 Task: Create a task in Outlook with the subject 'Employee Code', include a message about respecting the employee's code, and insert a picture of a coffee shop.
Action: Mouse moved to (15, 159)
Screenshot: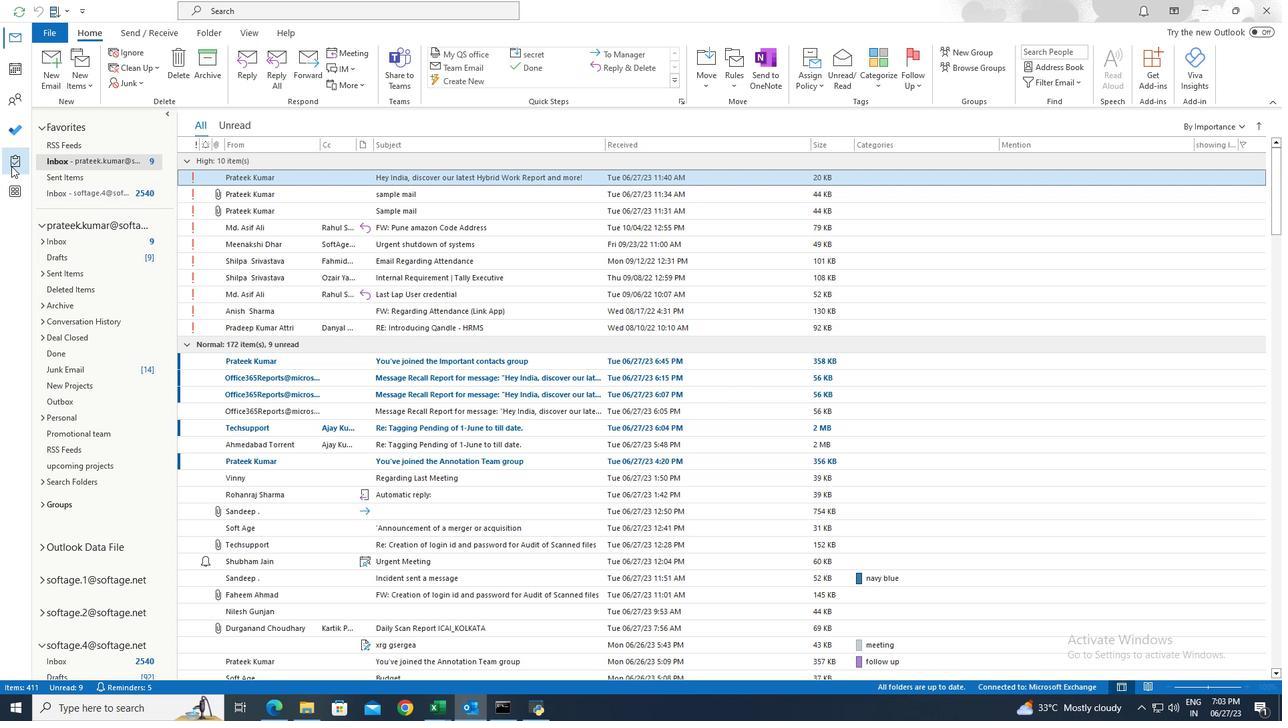 
Action: Mouse pressed left at (15, 159)
Screenshot: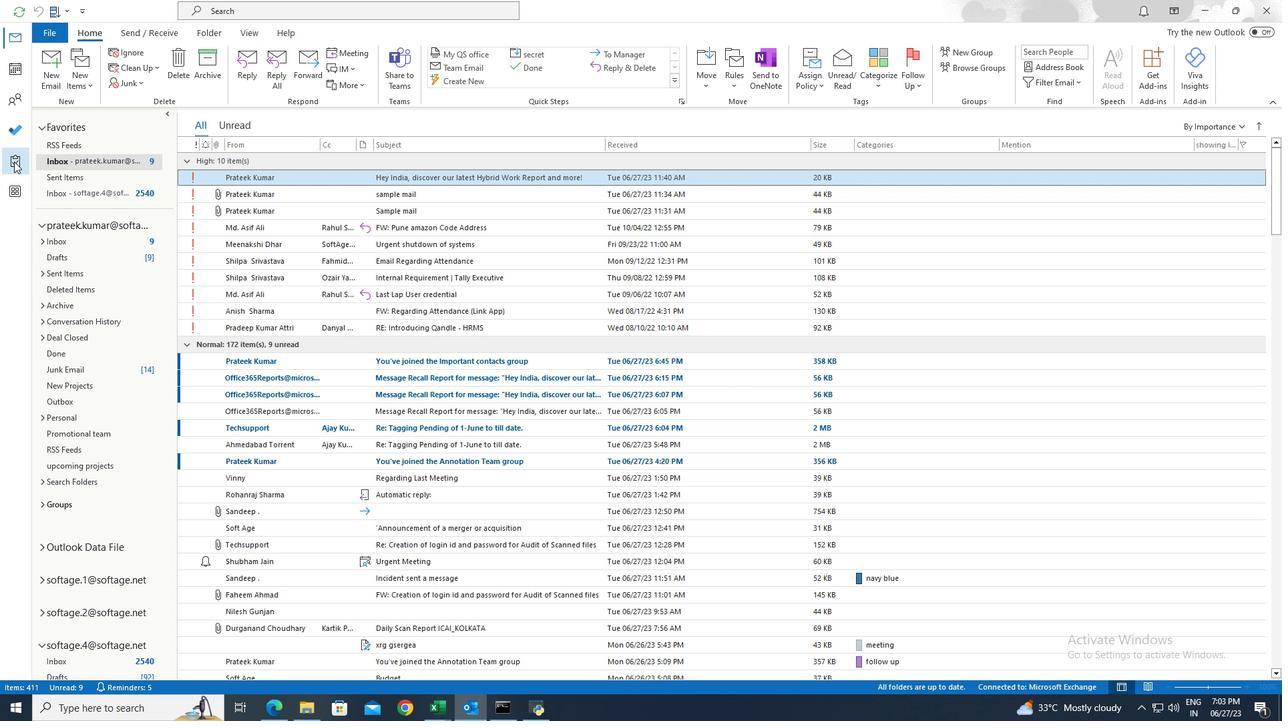 
Action: Mouse moved to (53, 68)
Screenshot: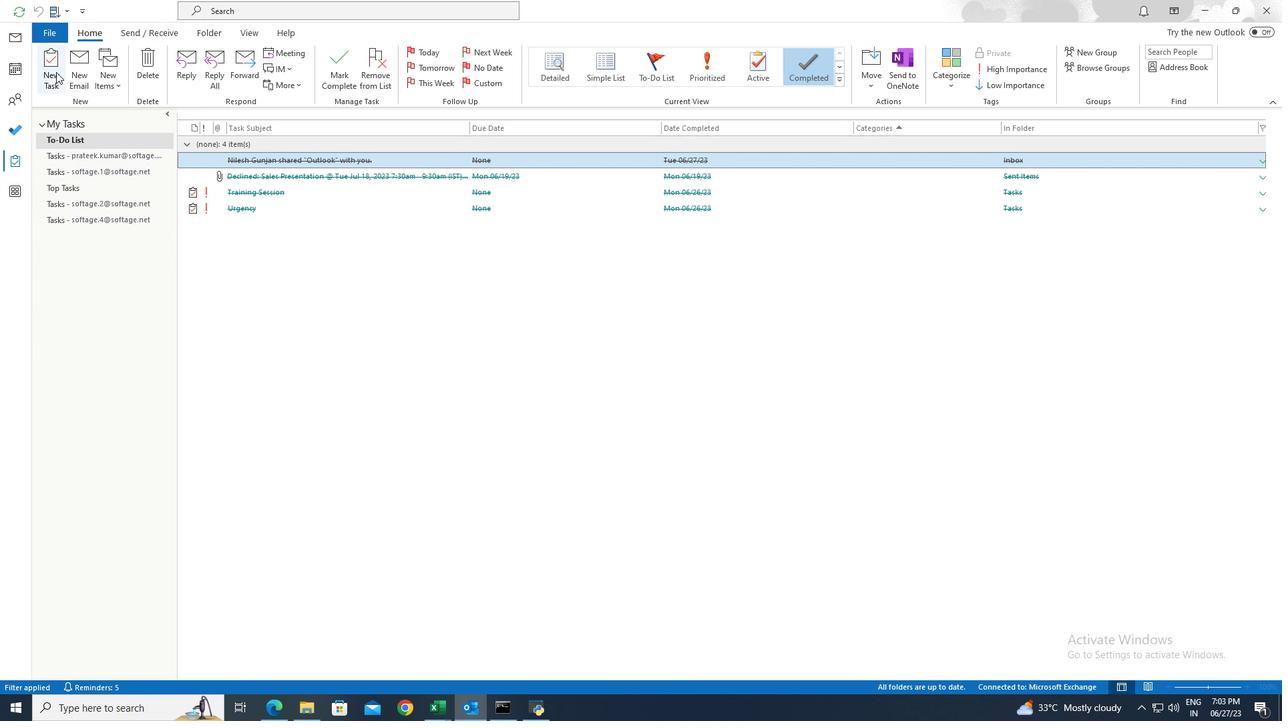 
Action: Mouse pressed left at (53, 68)
Screenshot: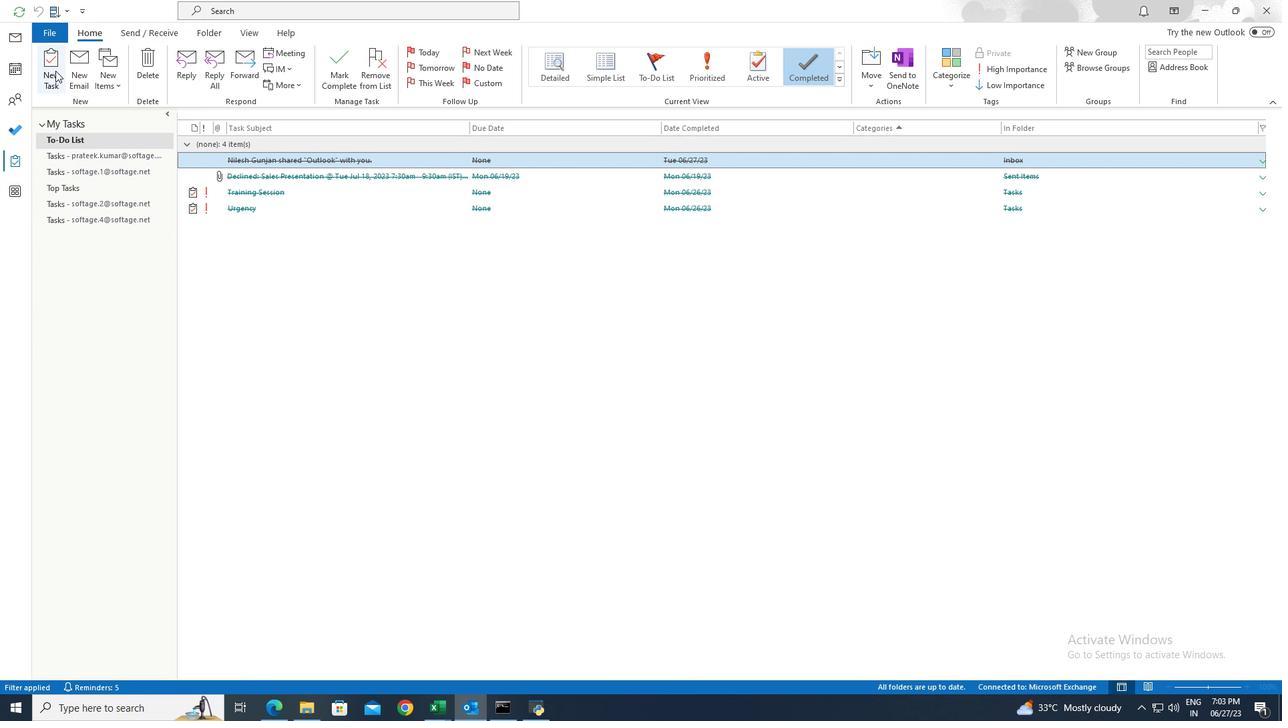 
Action: Mouse moved to (129, 136)
Screenshot: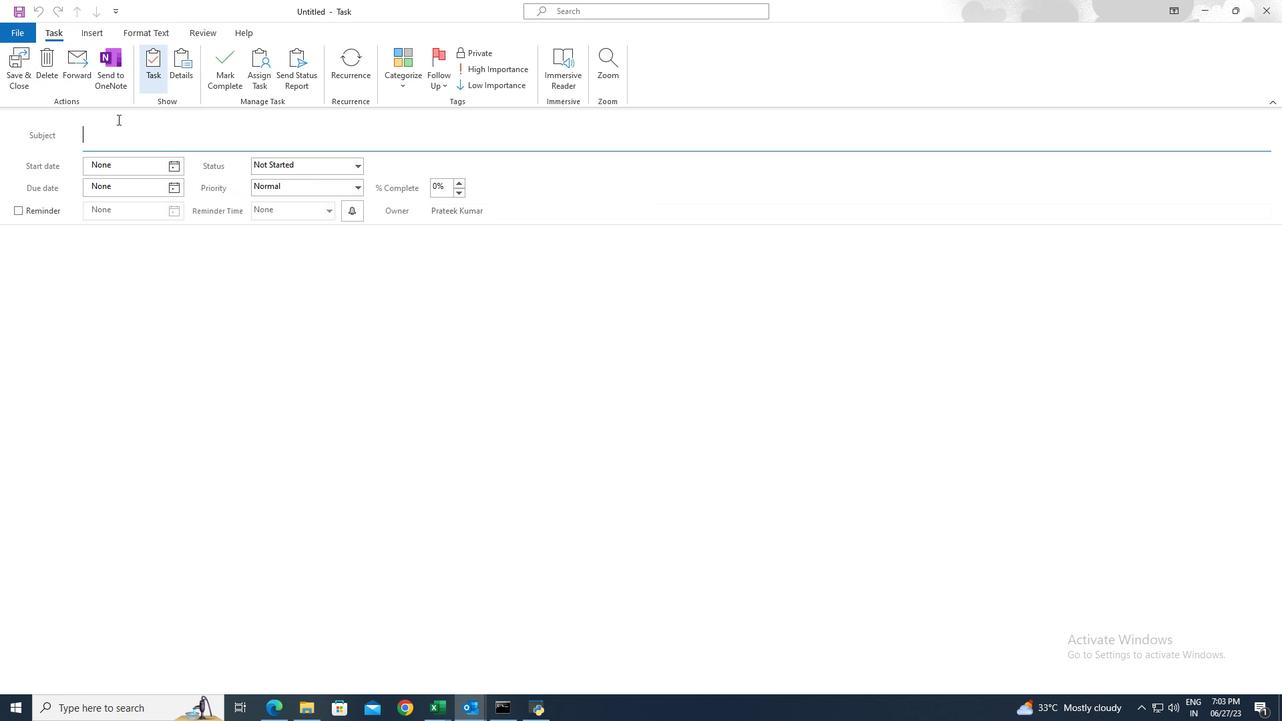 
Action: Mouse pressed left at (129, 136)
Screenshot: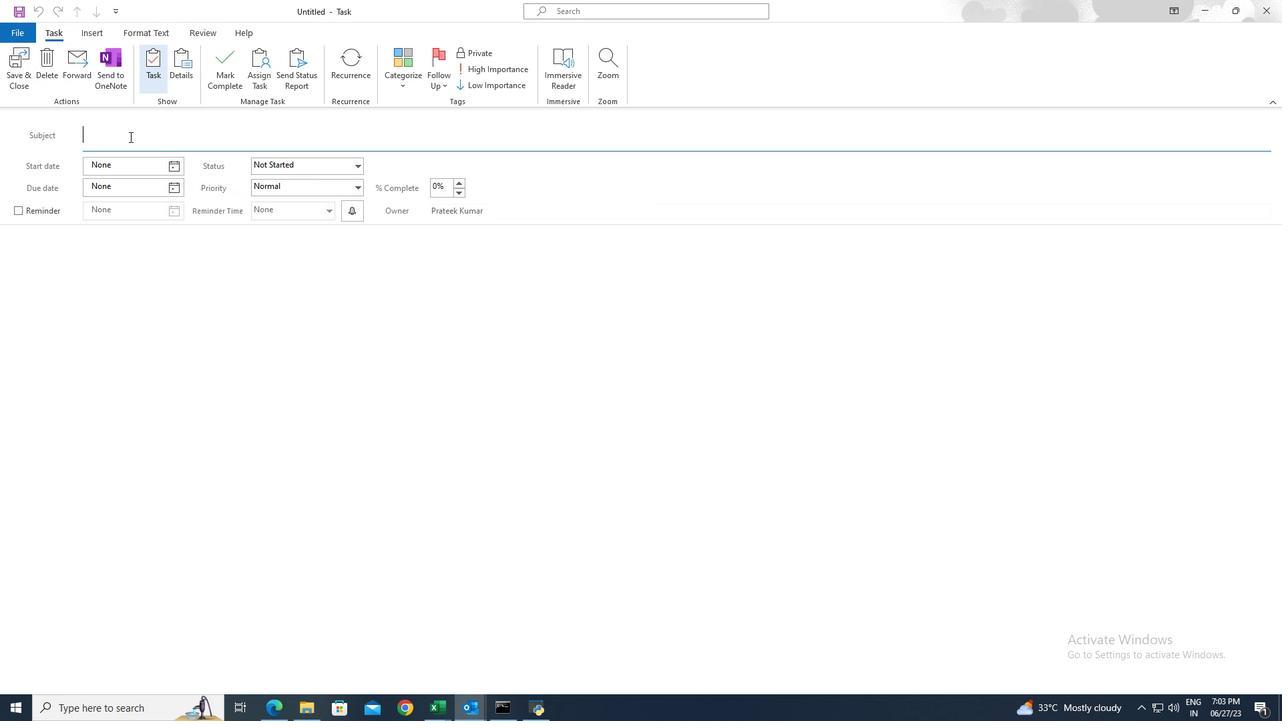 
Action: Key pressed <Key.shift>Employee<Key.space><Key.shift>Code
Screenshot: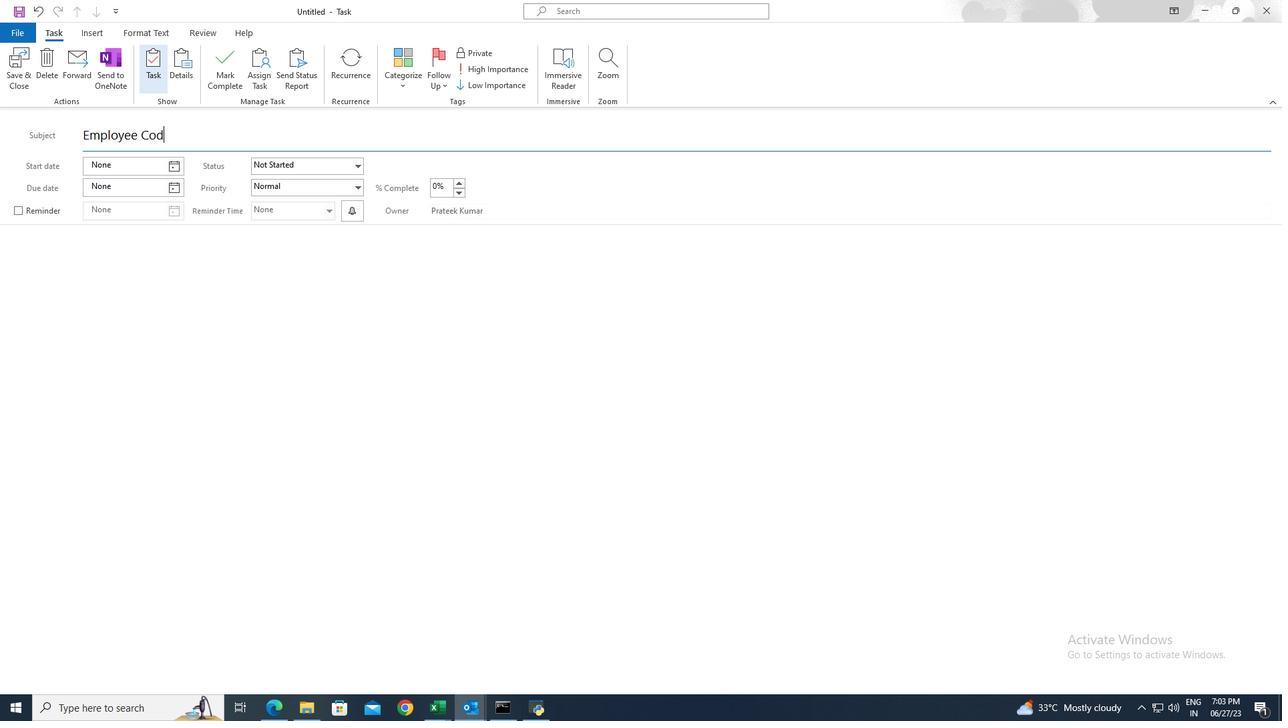 
Action: Mouse moved to (160, 269)
Screenshot: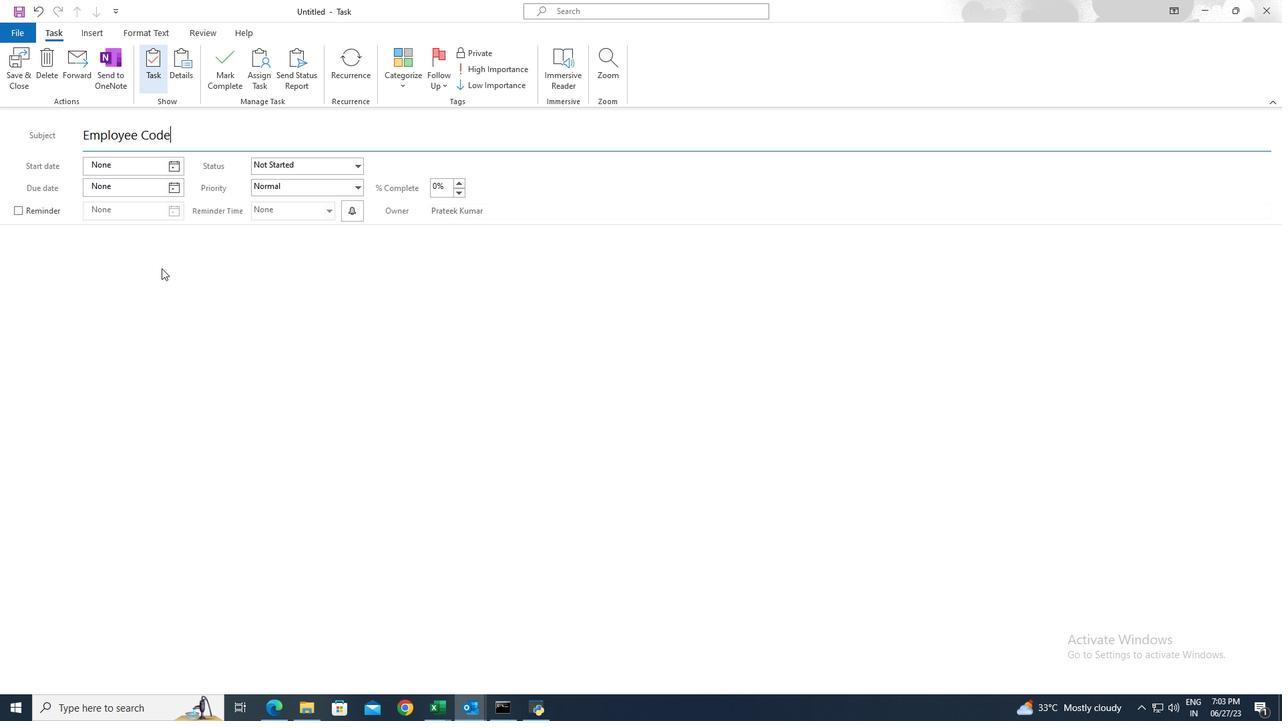 
Action: Mouse pressed left at (160, 269)
Screenshot: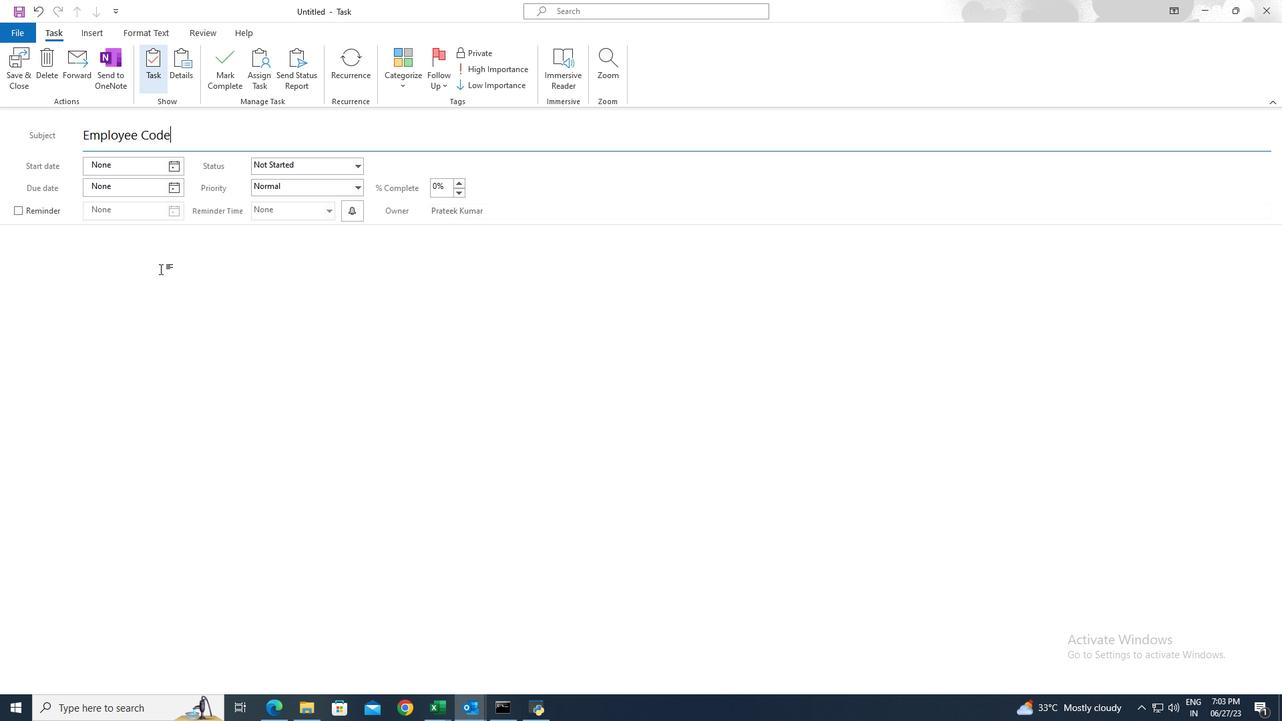 
Action: Key pressed <Key.shift>This<Key.space>is<Key.space>to<Key.space>inform<Key.space>all<Key.space>that<Key.space>from<Key.space>today<Key.space>it<Key.space>is<Key.space>mandatory<Key.space>to<Key.space>respect<Key.space>the<Key.space>employee's<Key.space>code
Screenshot: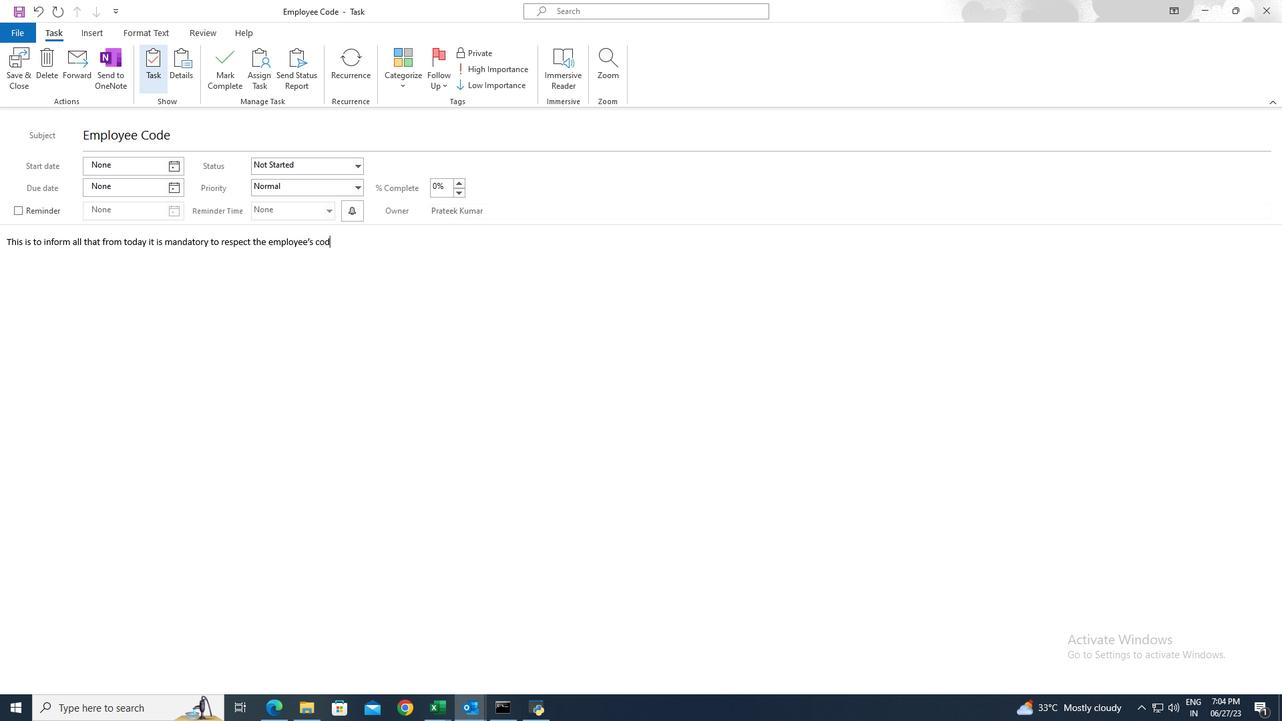 
Action: Mouse moved to (92, 29)
Screenshot: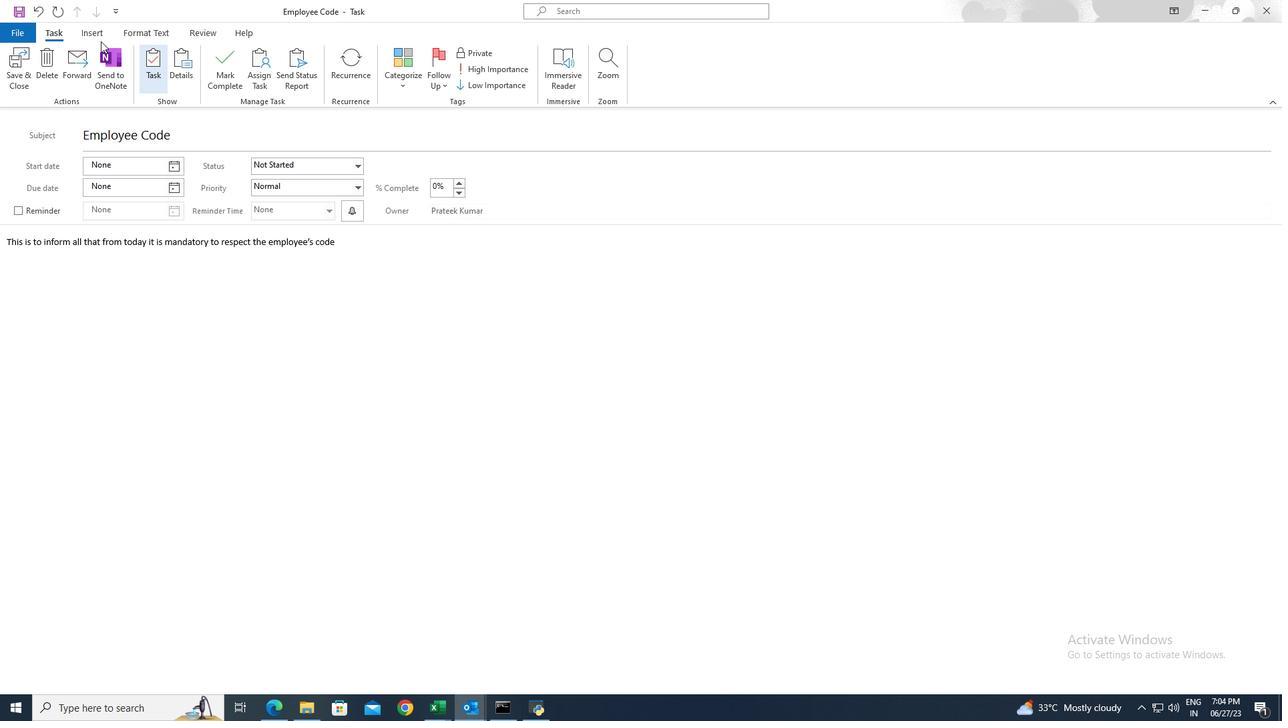 
Action: Mouse pressed left at (92, 29)
Screenshot: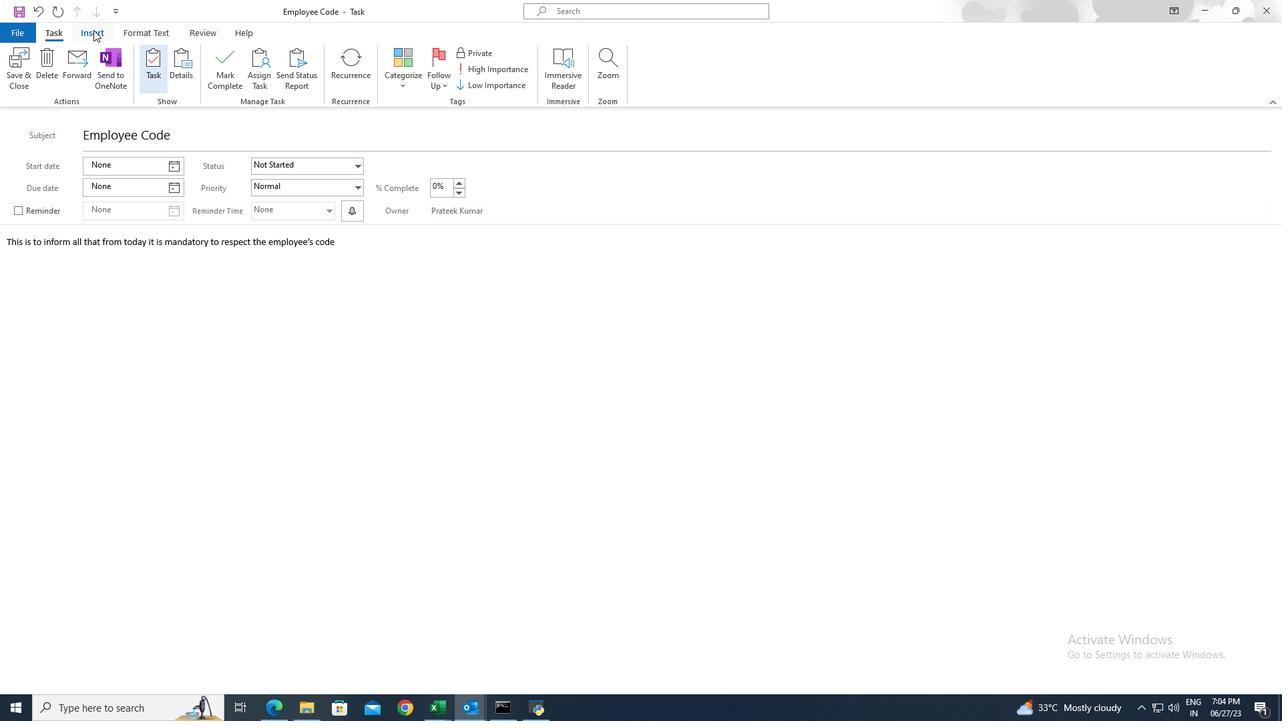 
Action: Mouse moved to (310, 76)
Screenshot: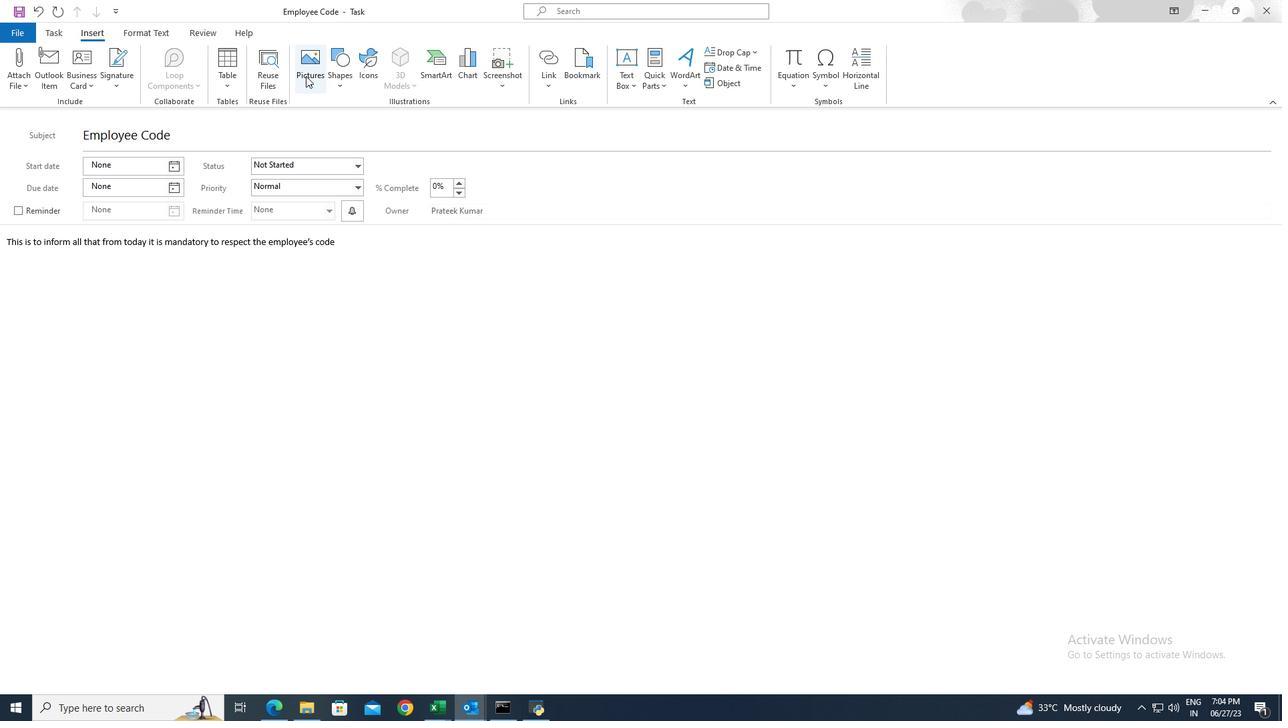 
Action: Mouse pressed left at (310, 76)
Screenshot: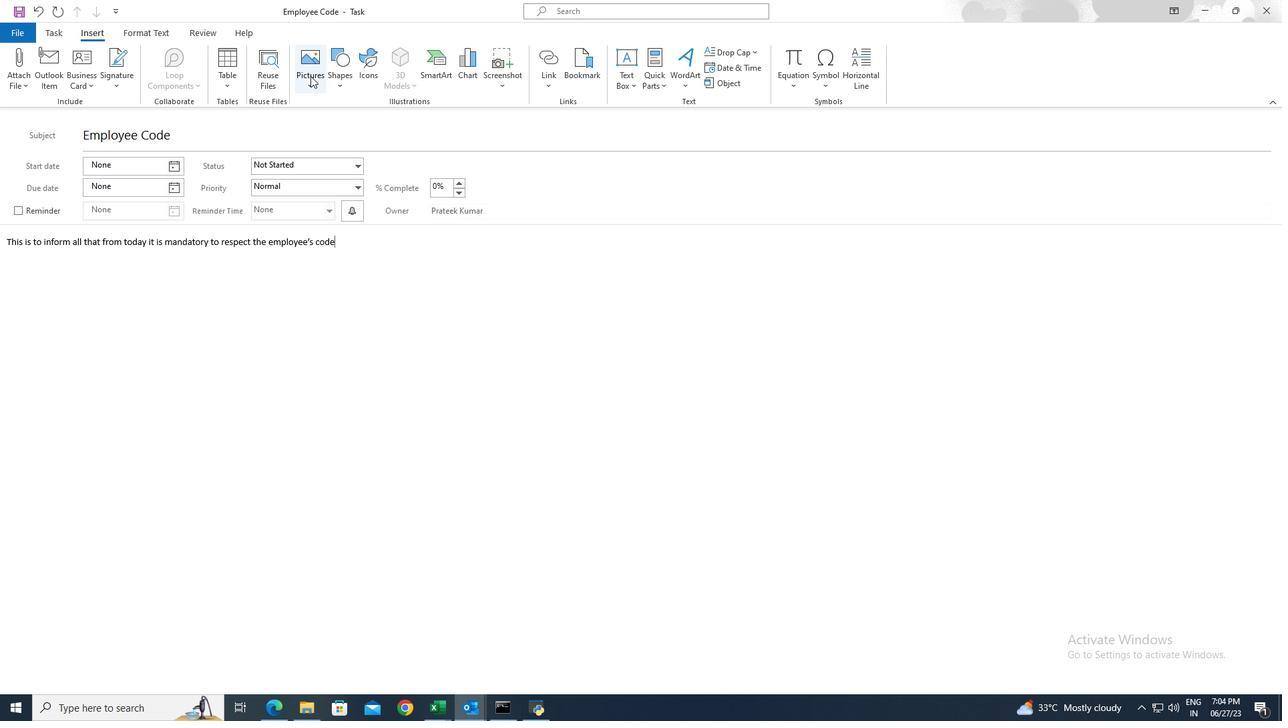 
Action: Mouse moved to (335, 76)
Screenshot: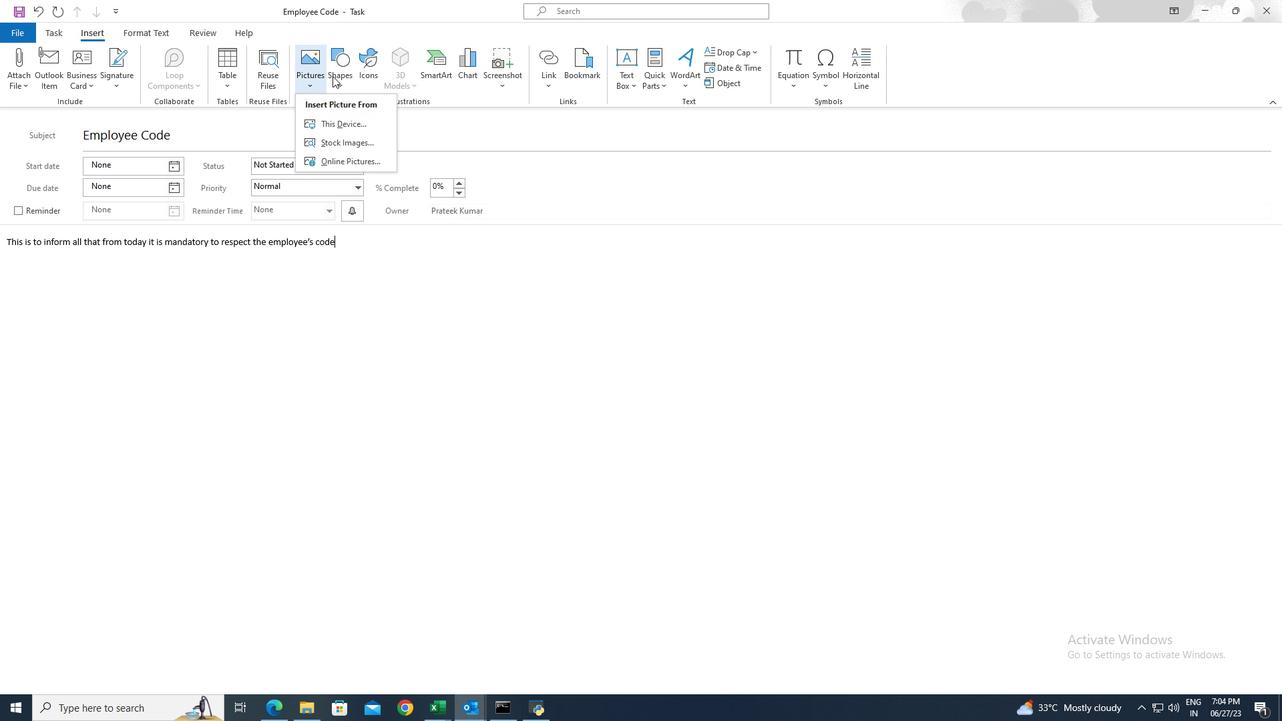 
Action: Mouse pressed left at (335, 76)
Screenshot: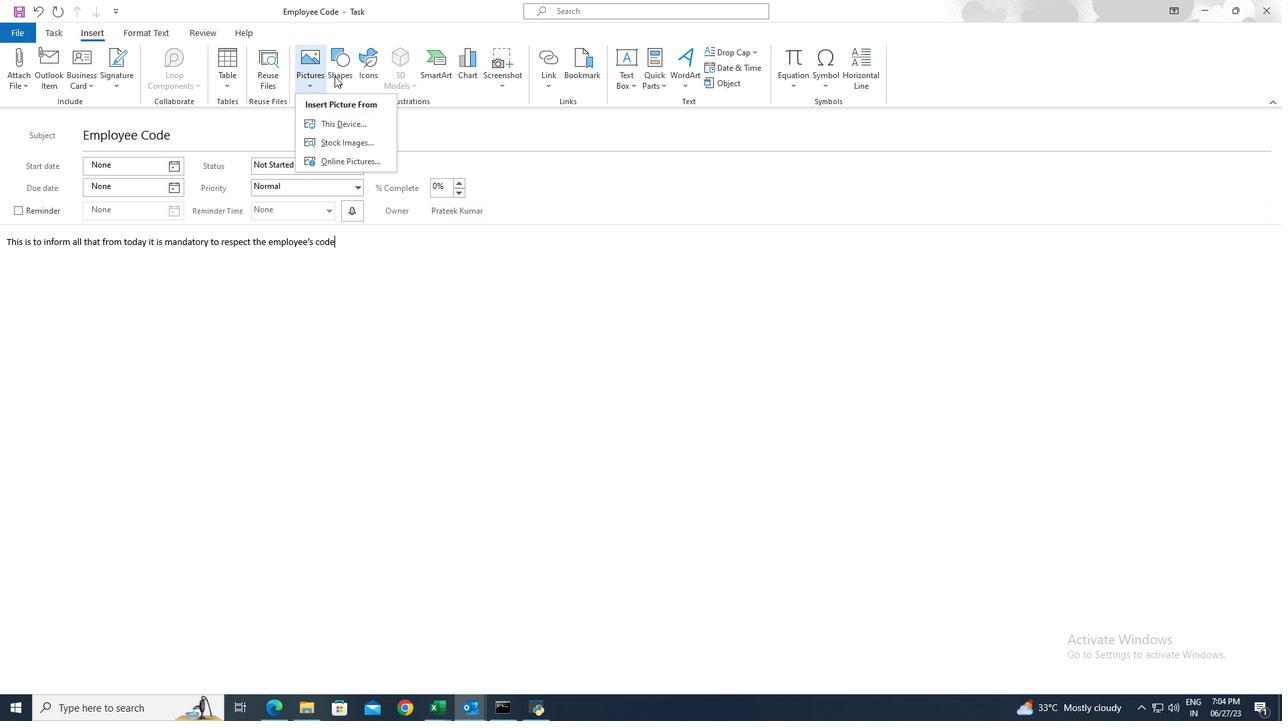 
Action: Mouse moved to (347, 119)
Screenshot: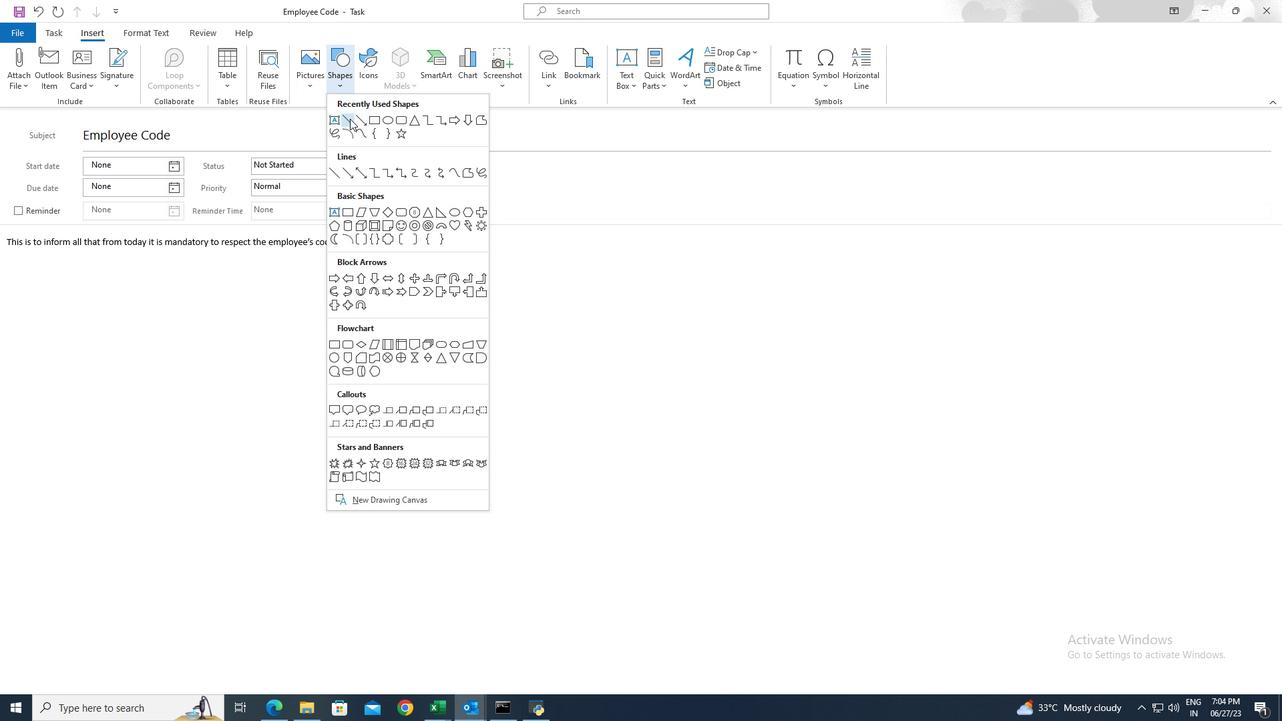 
Action: Mouse pressed left at (347, 119)
Screenshot: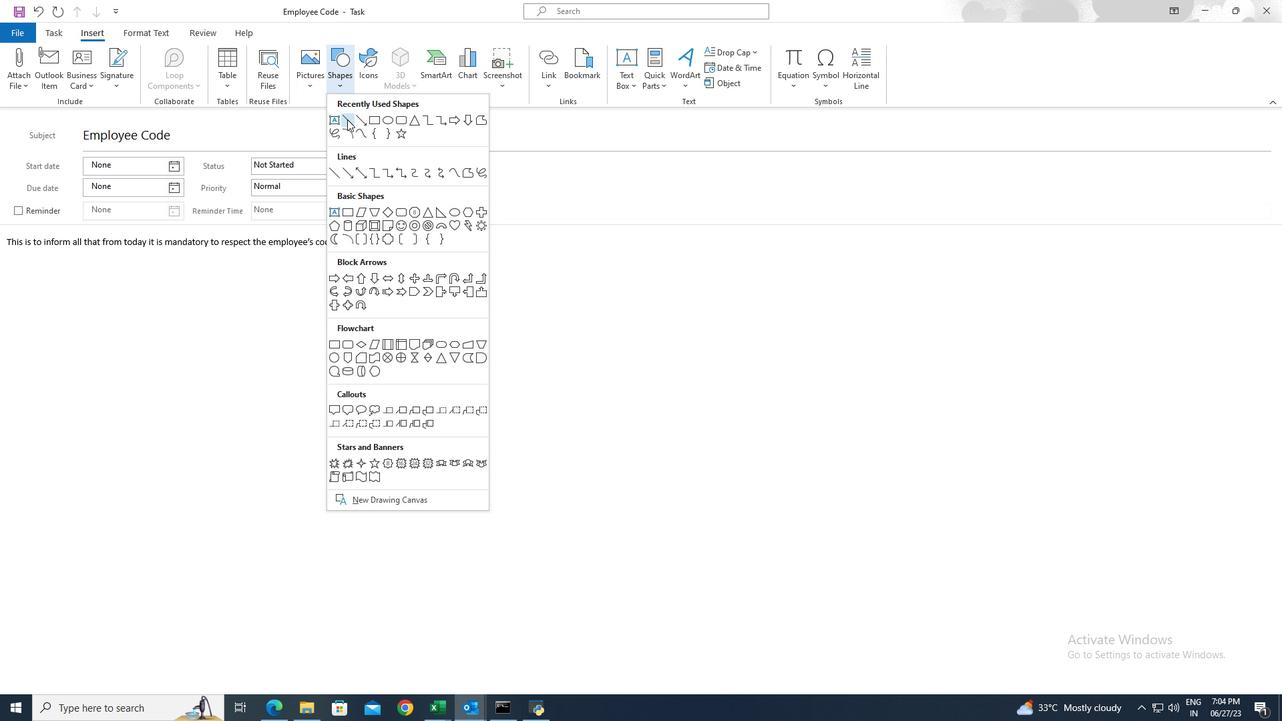 
Action: Mouse moved to (6, 246)
Screenshot: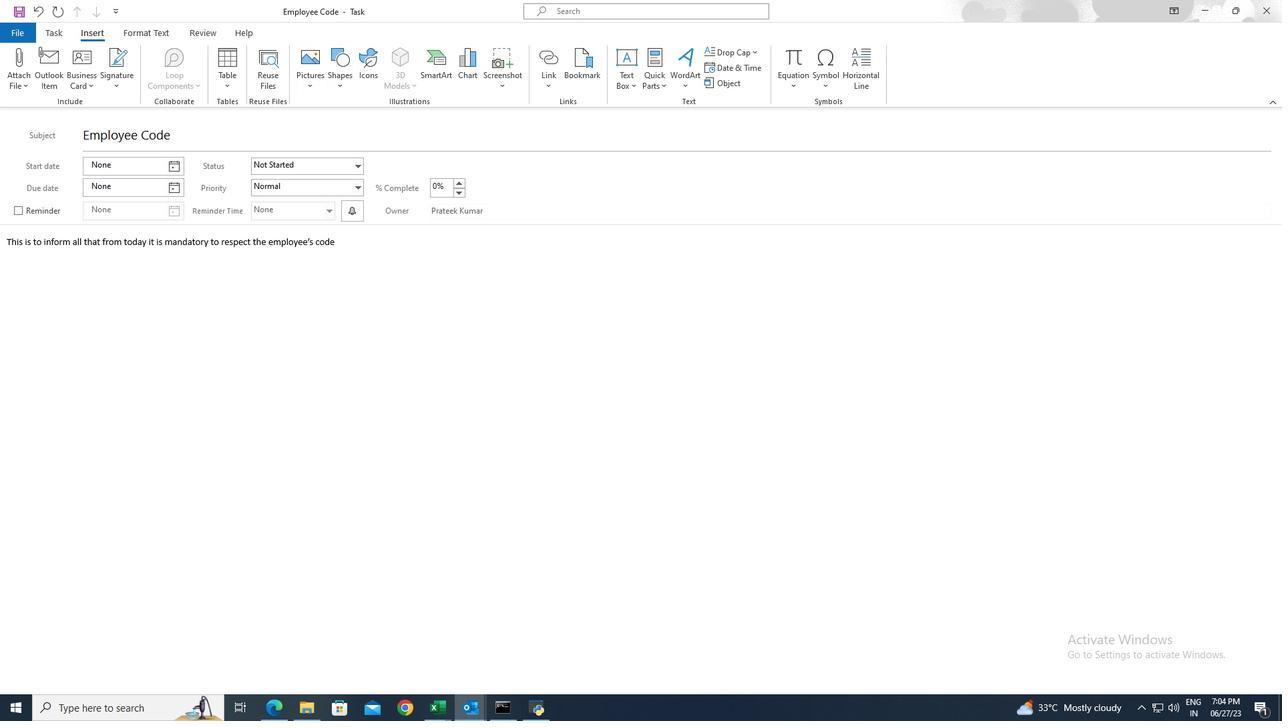 
Action: Mouse pressed left at (6, 246)
Screenshot: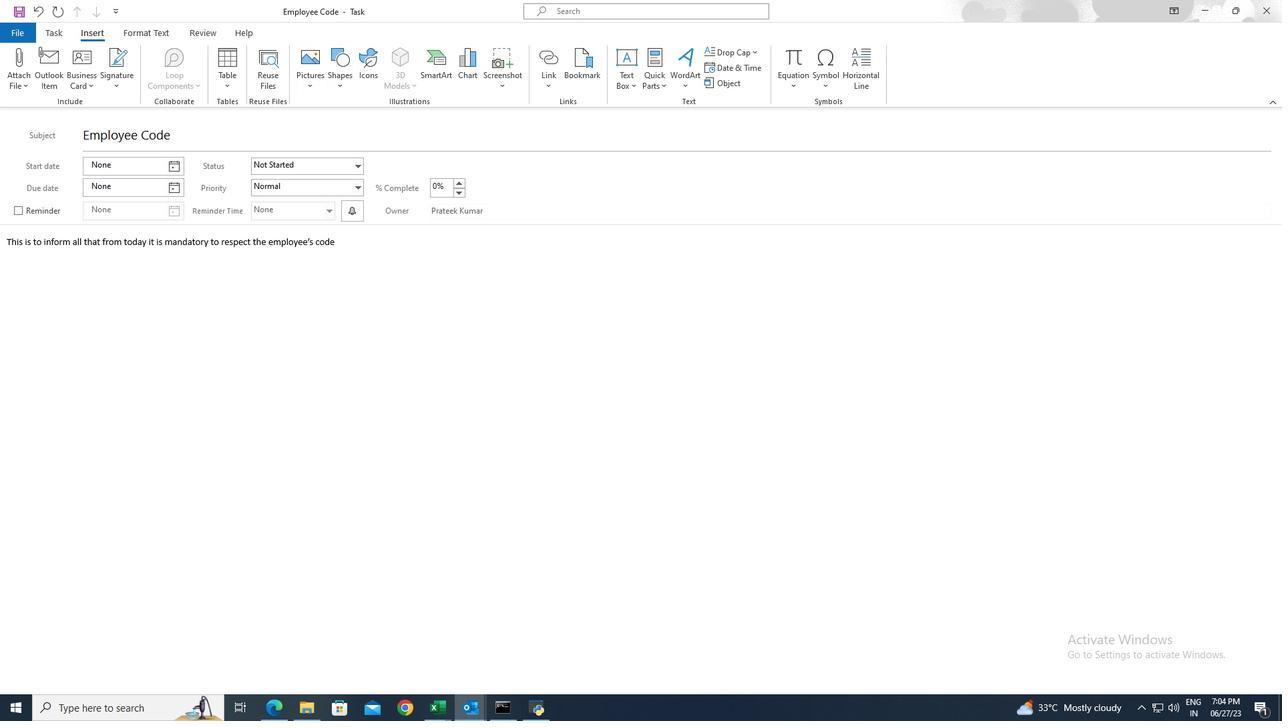 
Action: Mouse moved to (420, 255)
Screenshot: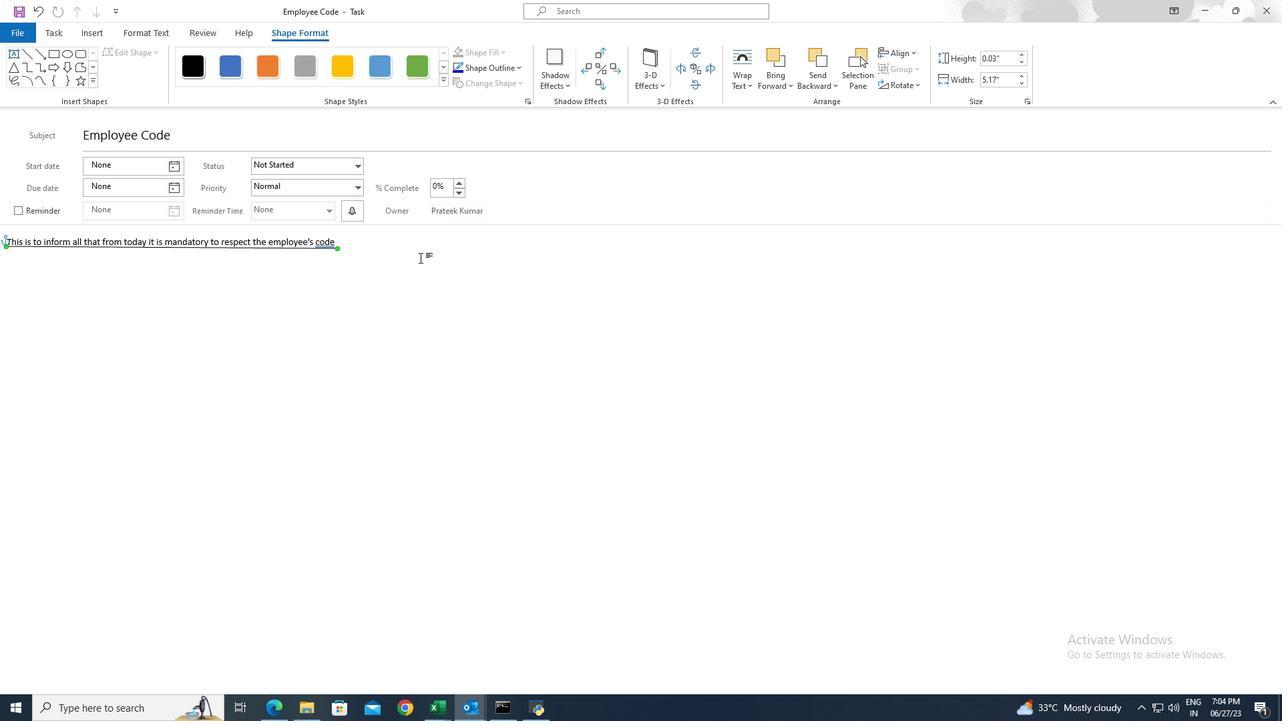 
Action: Mouse pressed left at (420, 255)
Screenshot: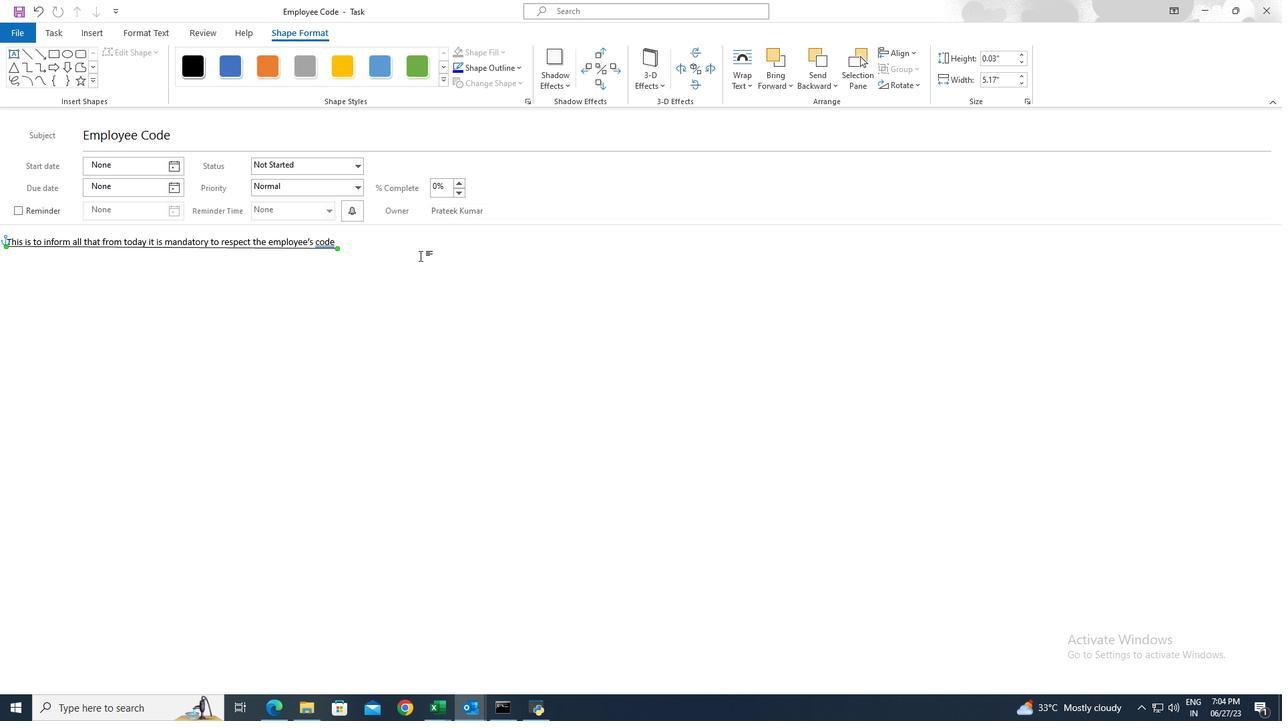 
Action: Mouse moved to (78, 28)
Screenshot: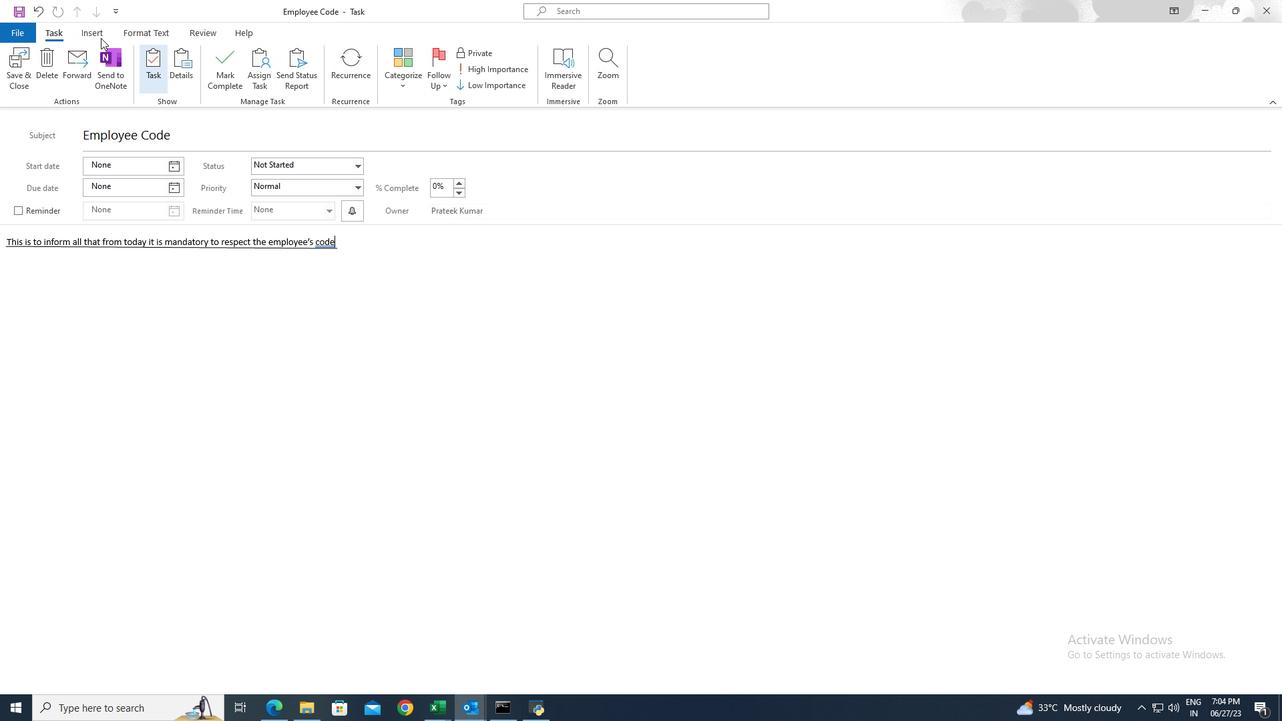 
Action: Mouse pressed left at (78, 28)
Screenshot: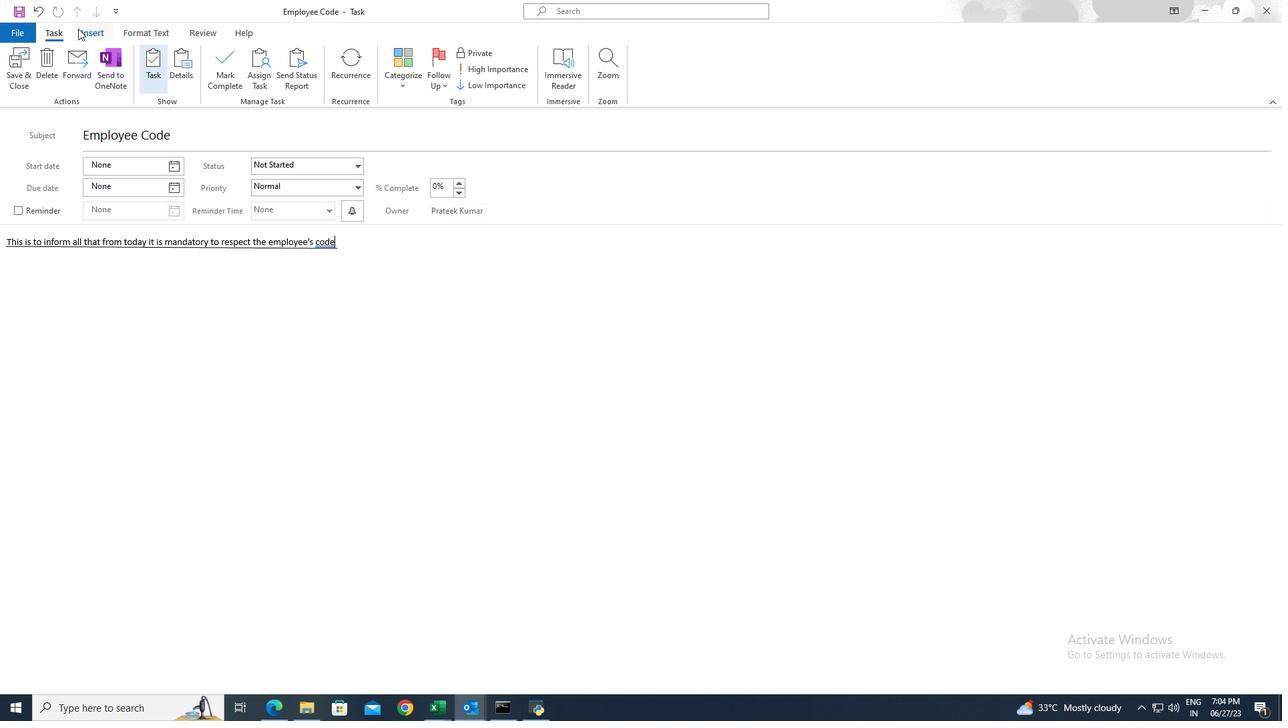 
Action: Mouse moved to (307, 73)
Screenshot: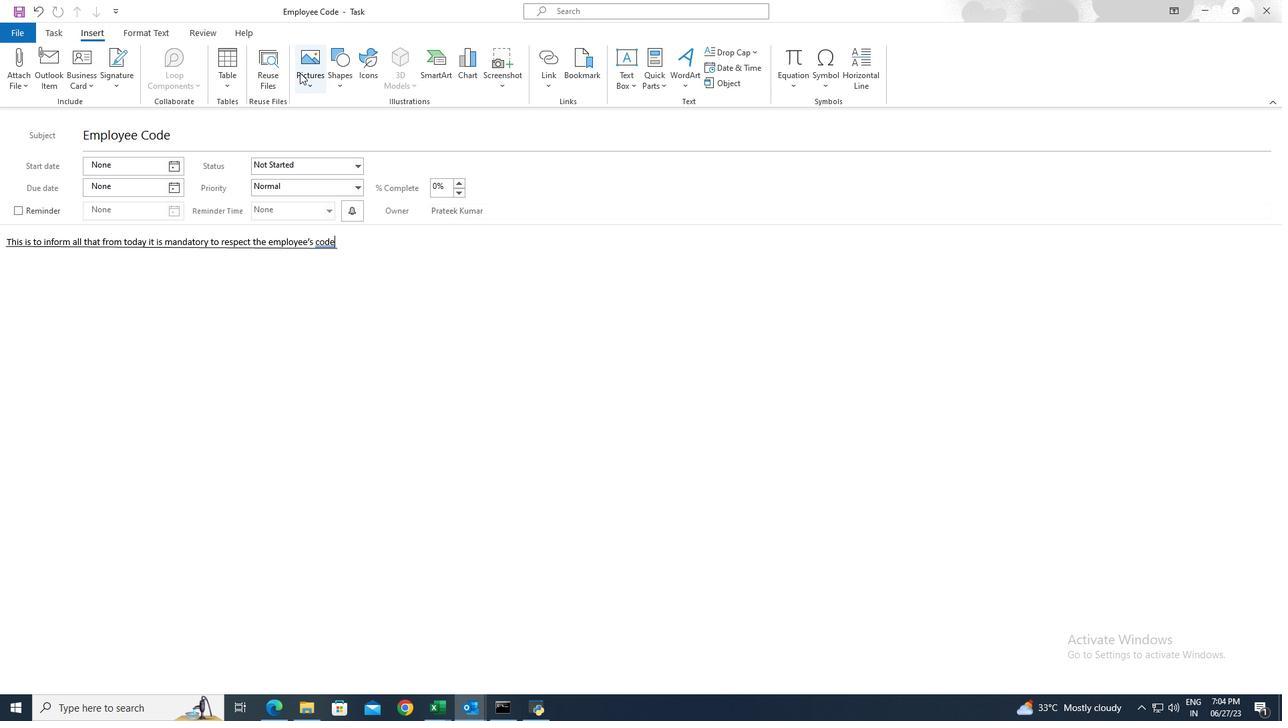 
Action: Mouse pressed left at (307, 73)
Screenshot: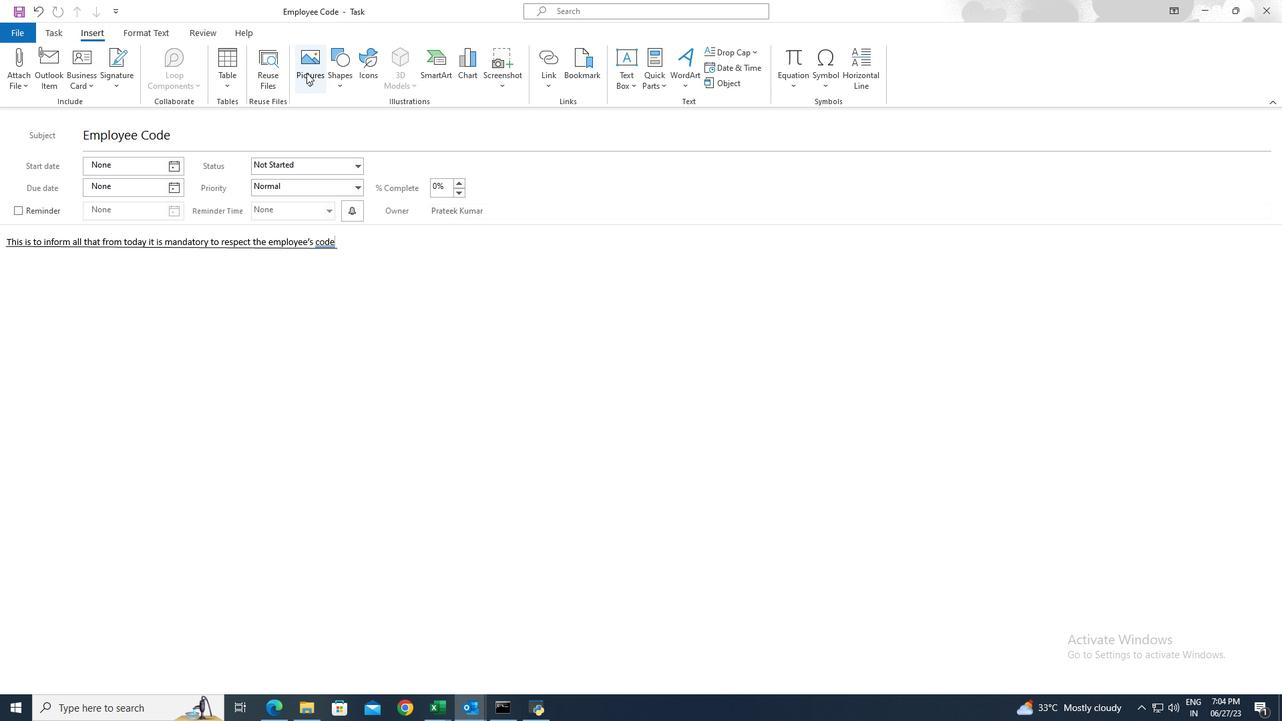 
Action: Mouse moved to (319, 118)
Screenshot: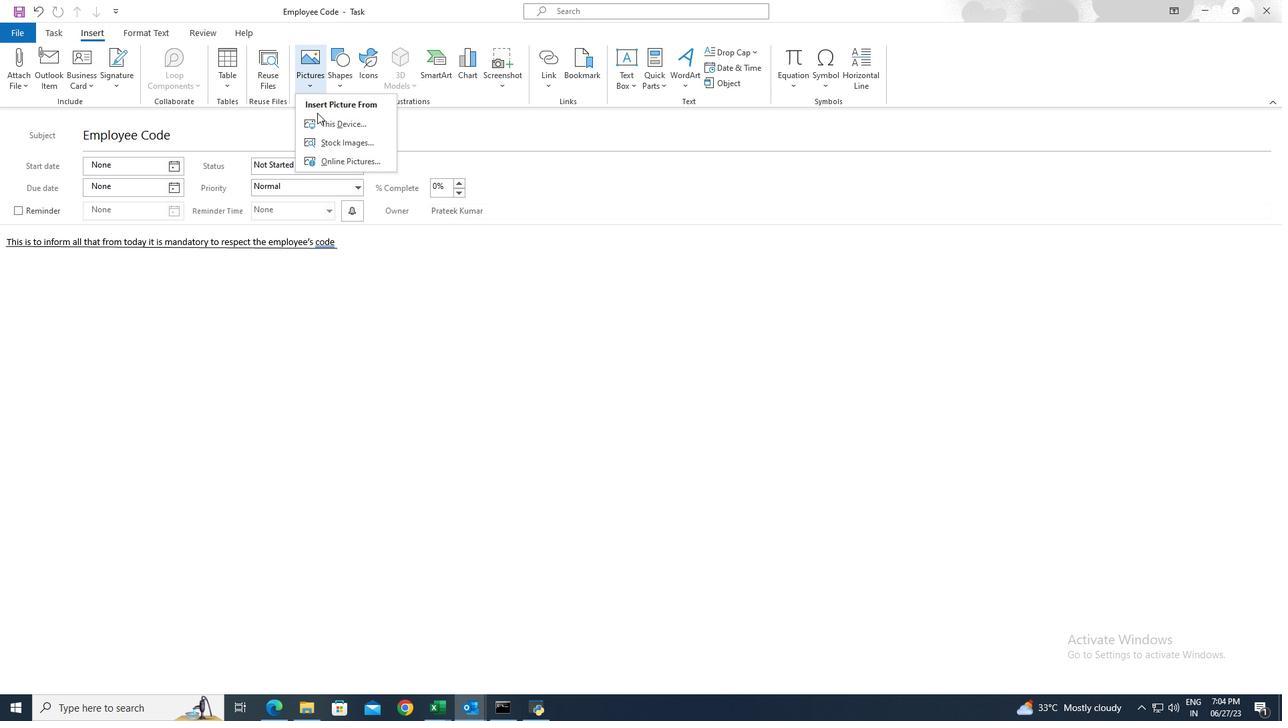 
Action: Mouse pressed left at (319, 118)
Screenshot: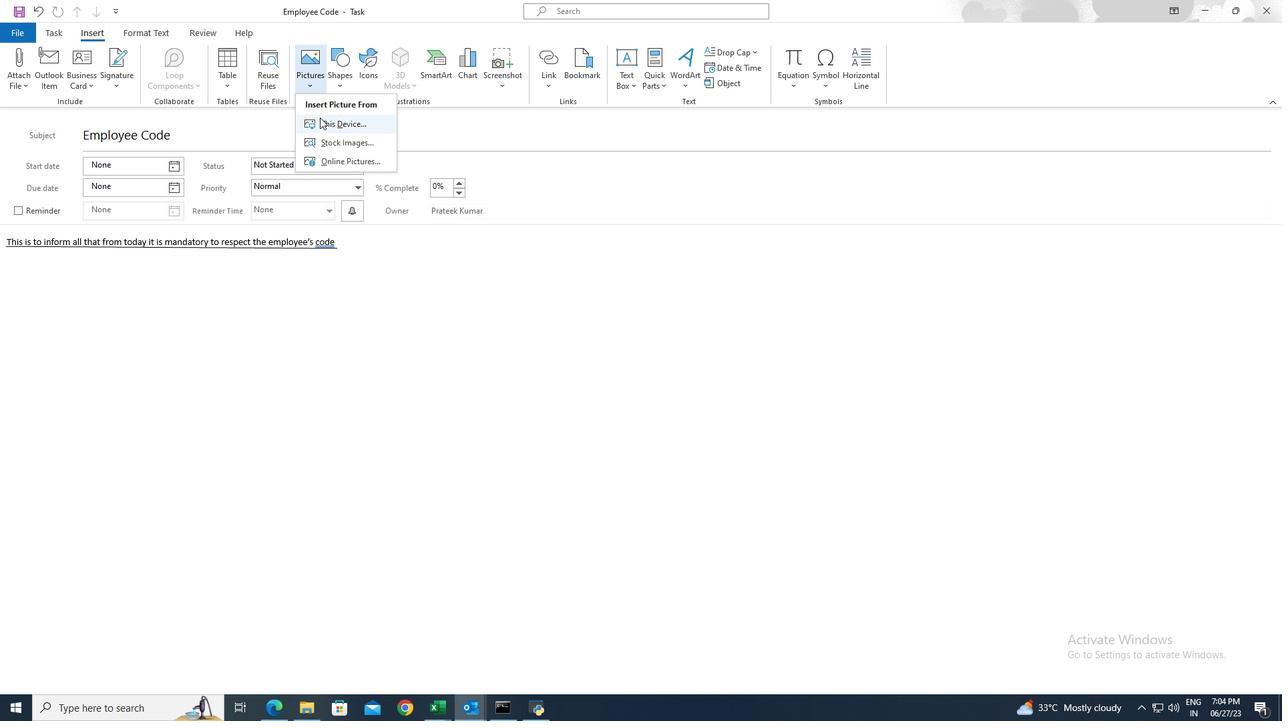
Action: Mouse moved to (177, 127)
Screenshot: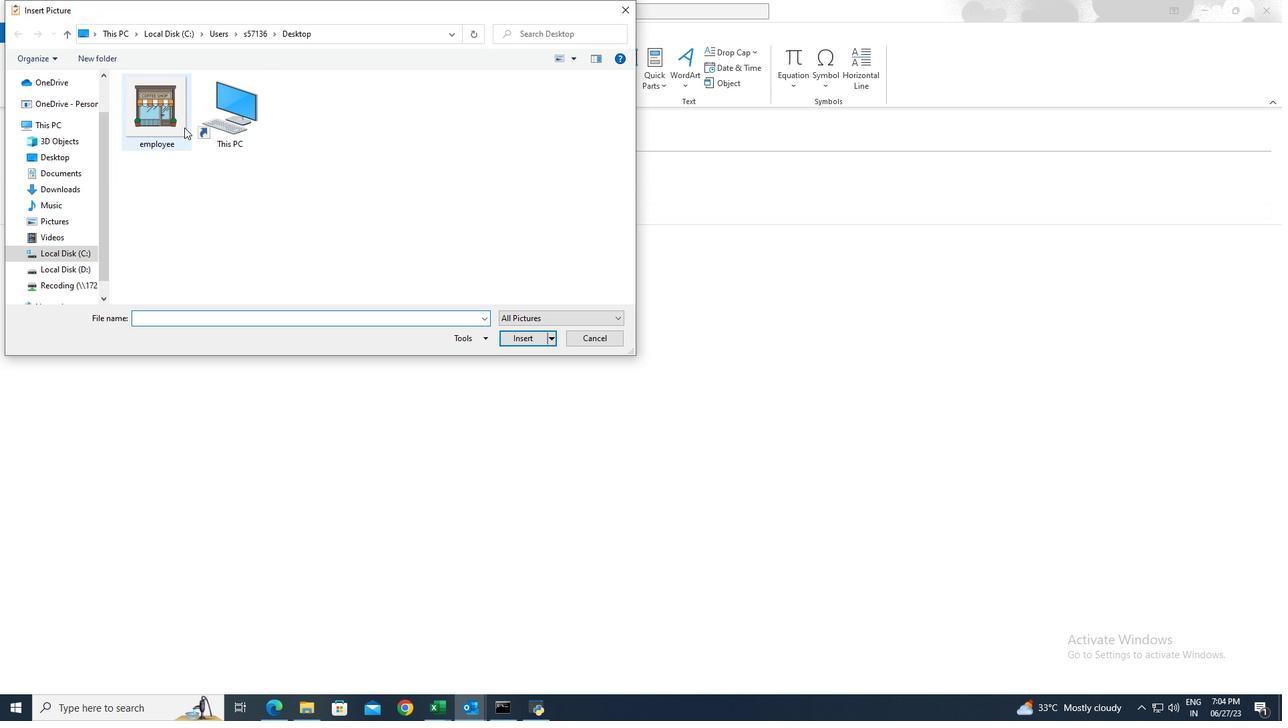 
Action: Mouse pressed left at (177, 127)
Screenshot: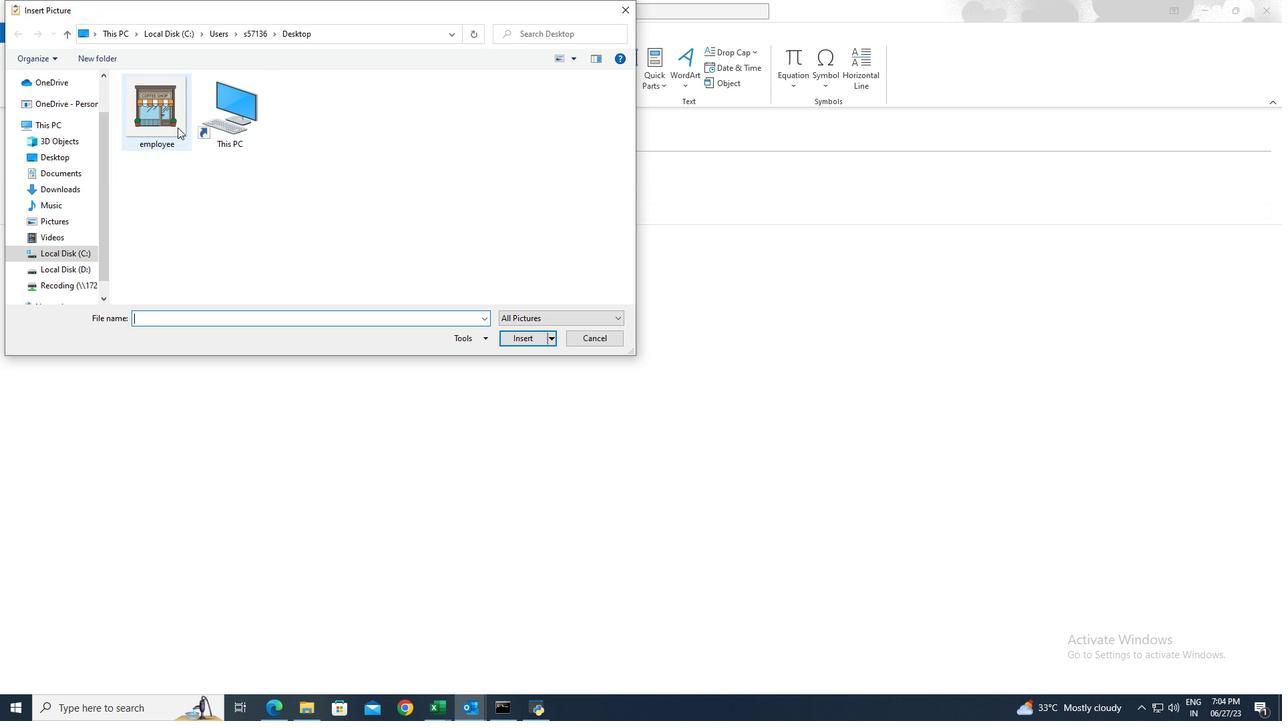 
Action: Mouse moved to (523, 343)
Screenshot: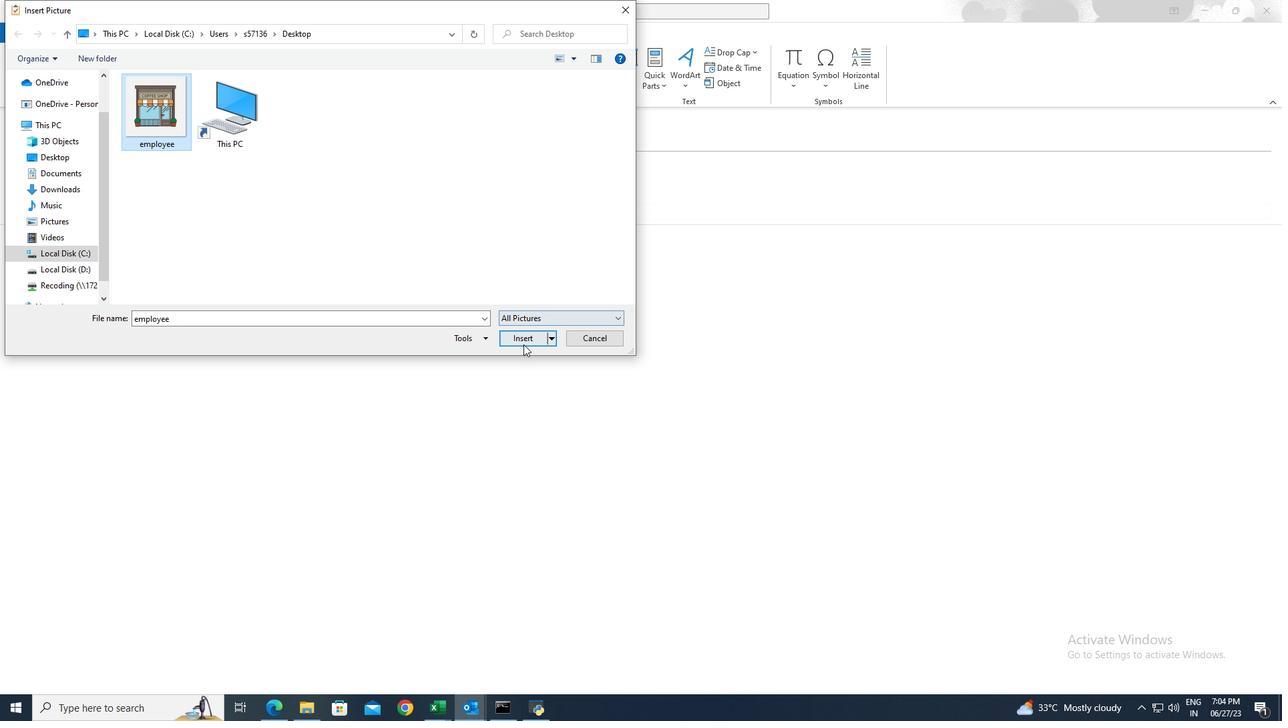 
Action: Mouse pressed left at (523, 343)
Screenshot: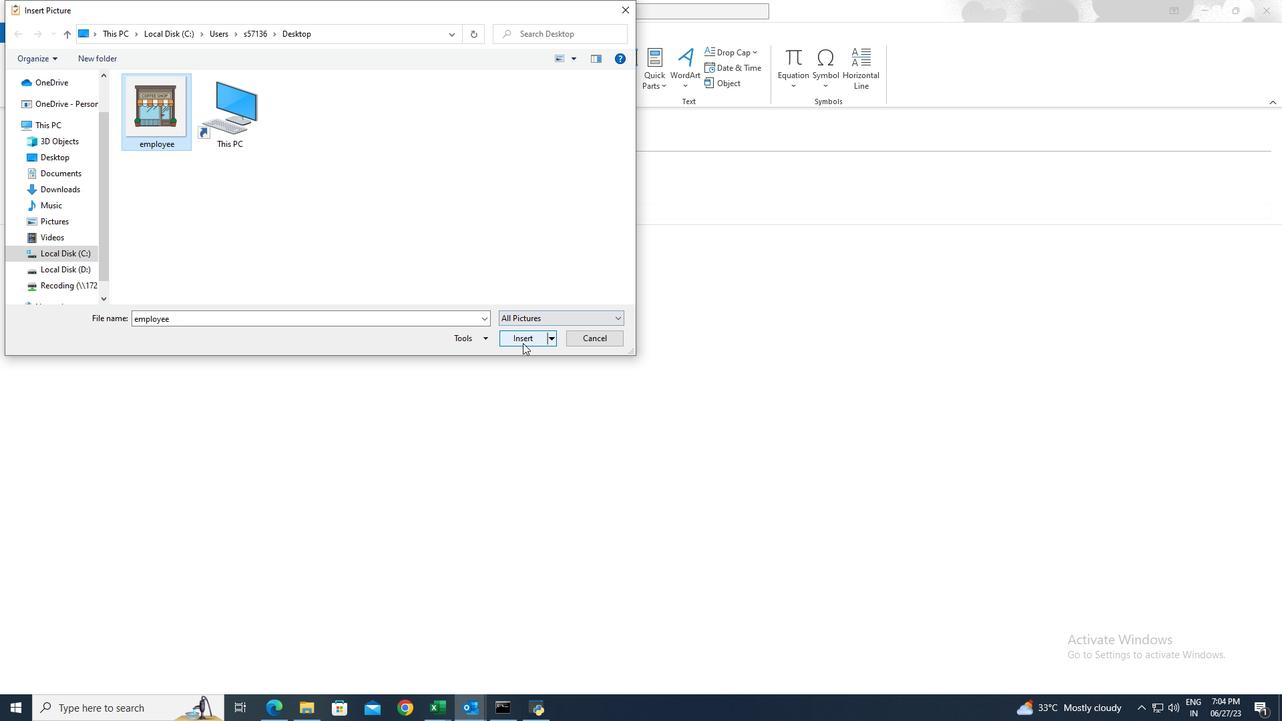 
Action: Mouse moved to (473, 301)
Screenshot: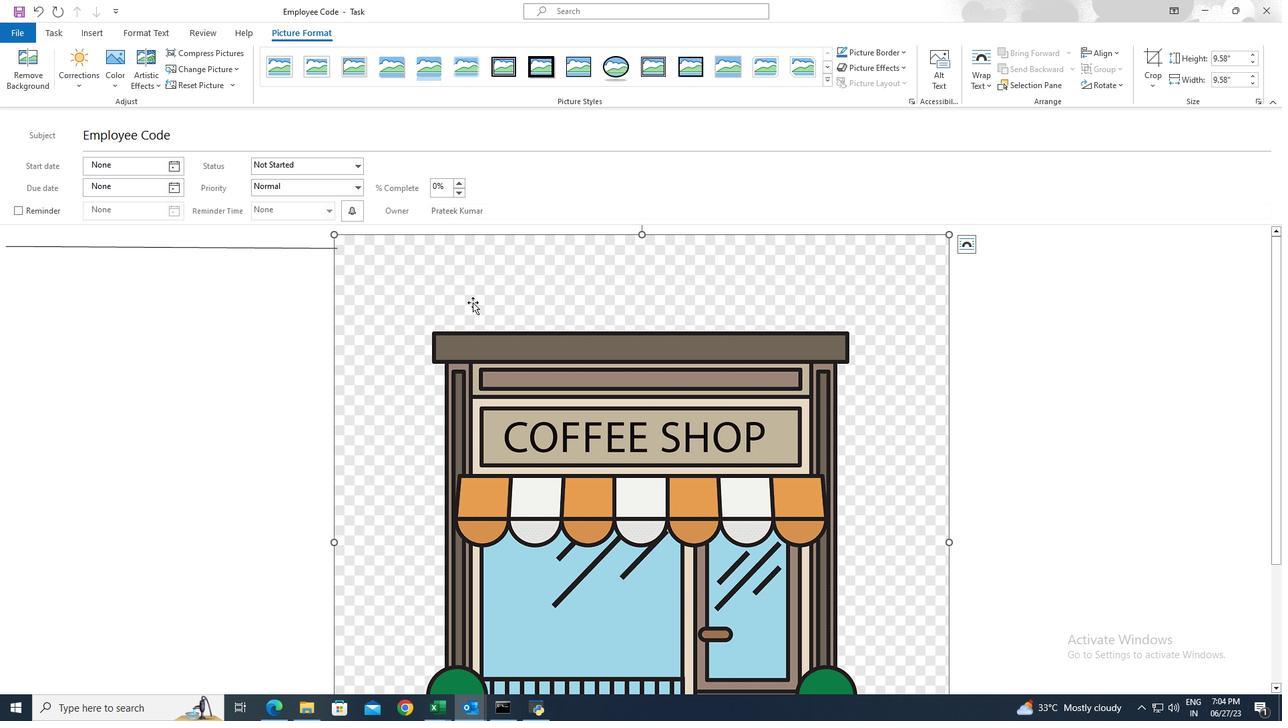 
Action: Mouse pressed left at (473, 301)
Screenshot: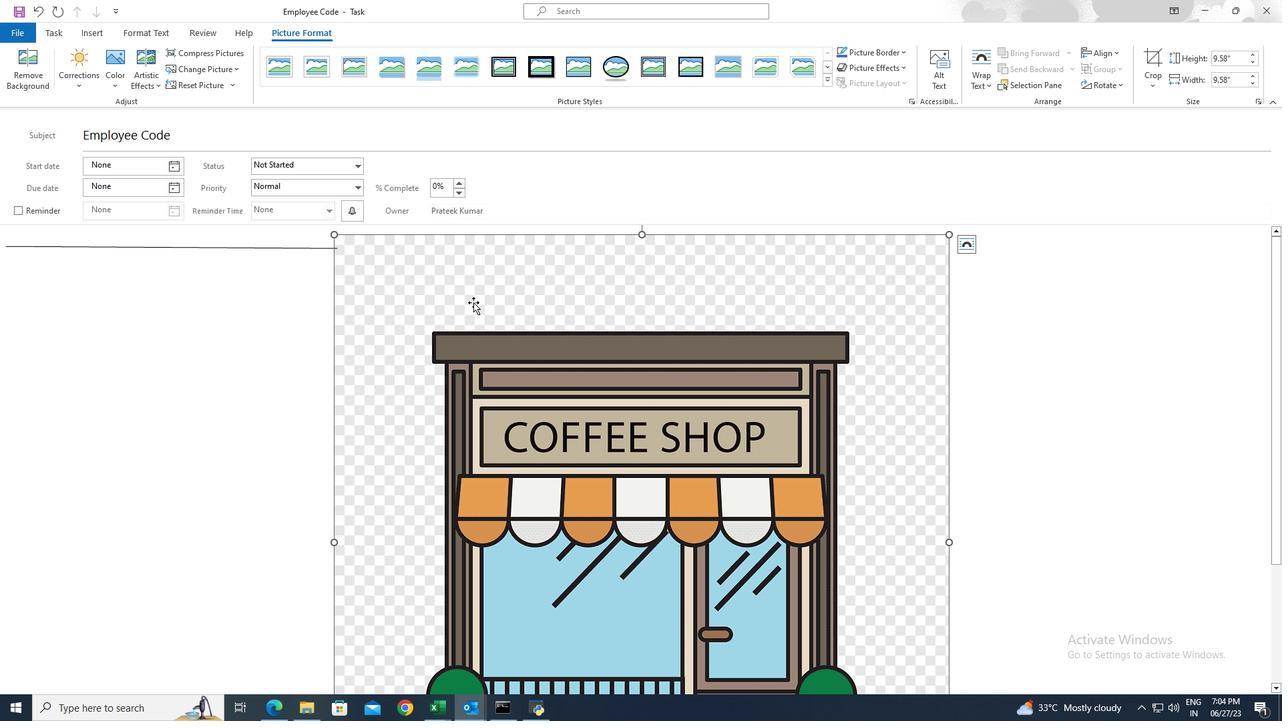
Action: Mouse moved to (250, 336)
Screenshot: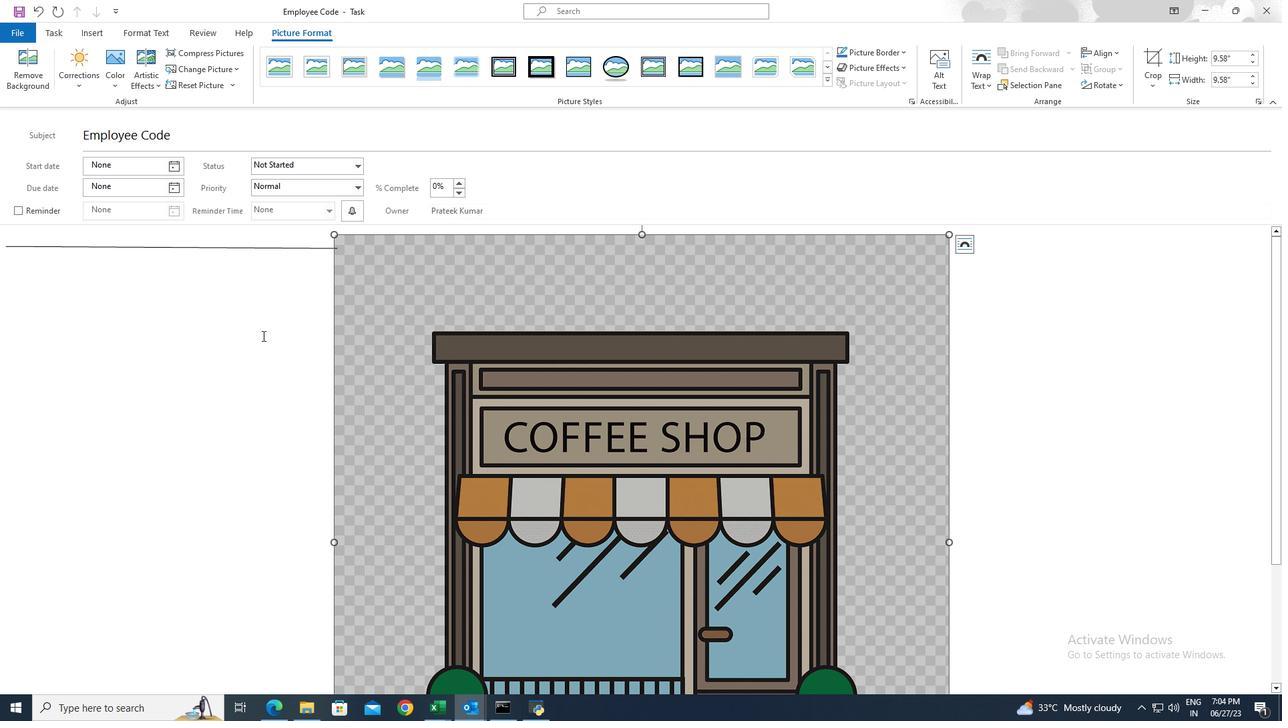 
Action: Mouse pressed left at (250, 336)
Screenshot: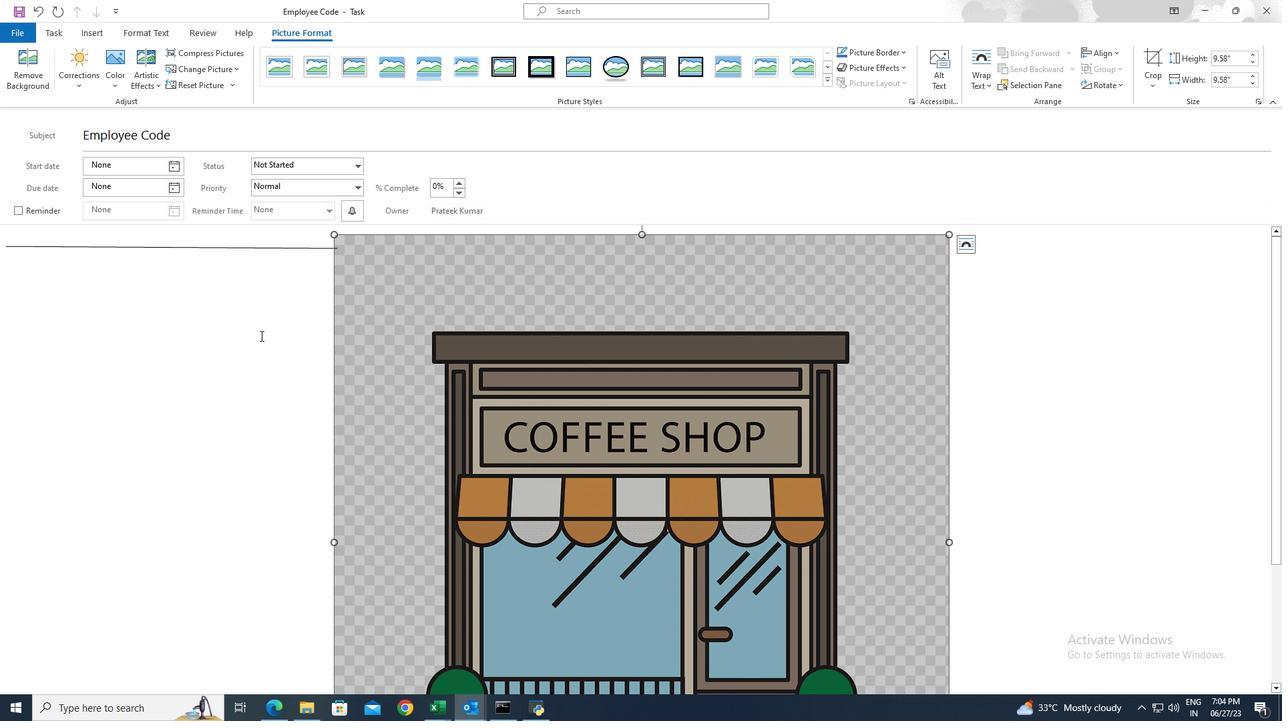 
Action: Mouse moved to (54, 30)
Screenshot: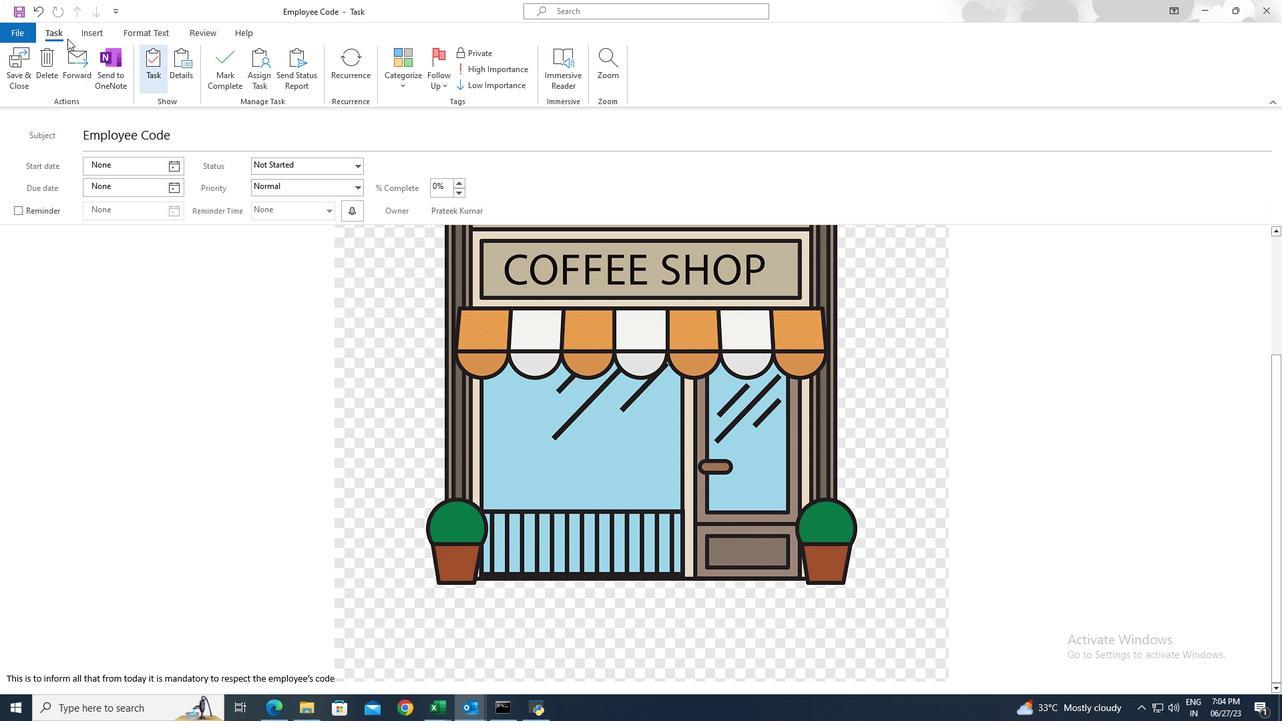 
Action: Mouse pressed left at (54, 30)
Screenshot: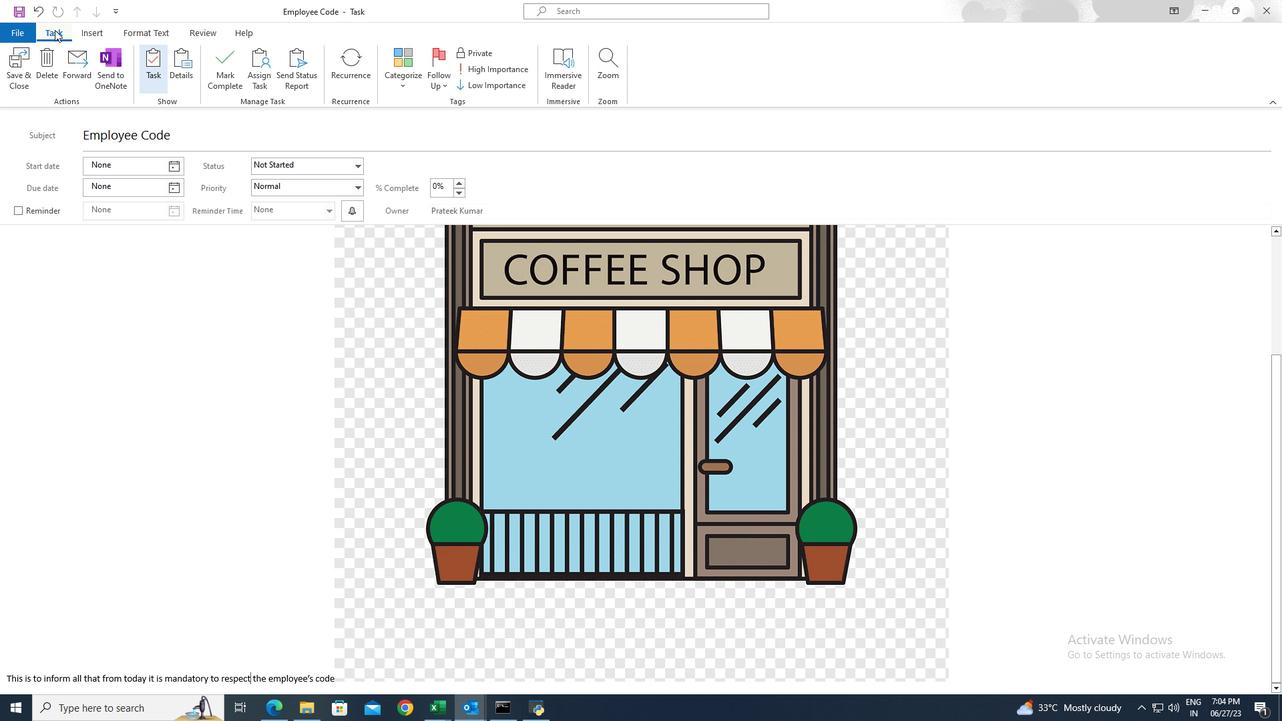 
Action: Mouse moved to (58, 32)
Screenshot: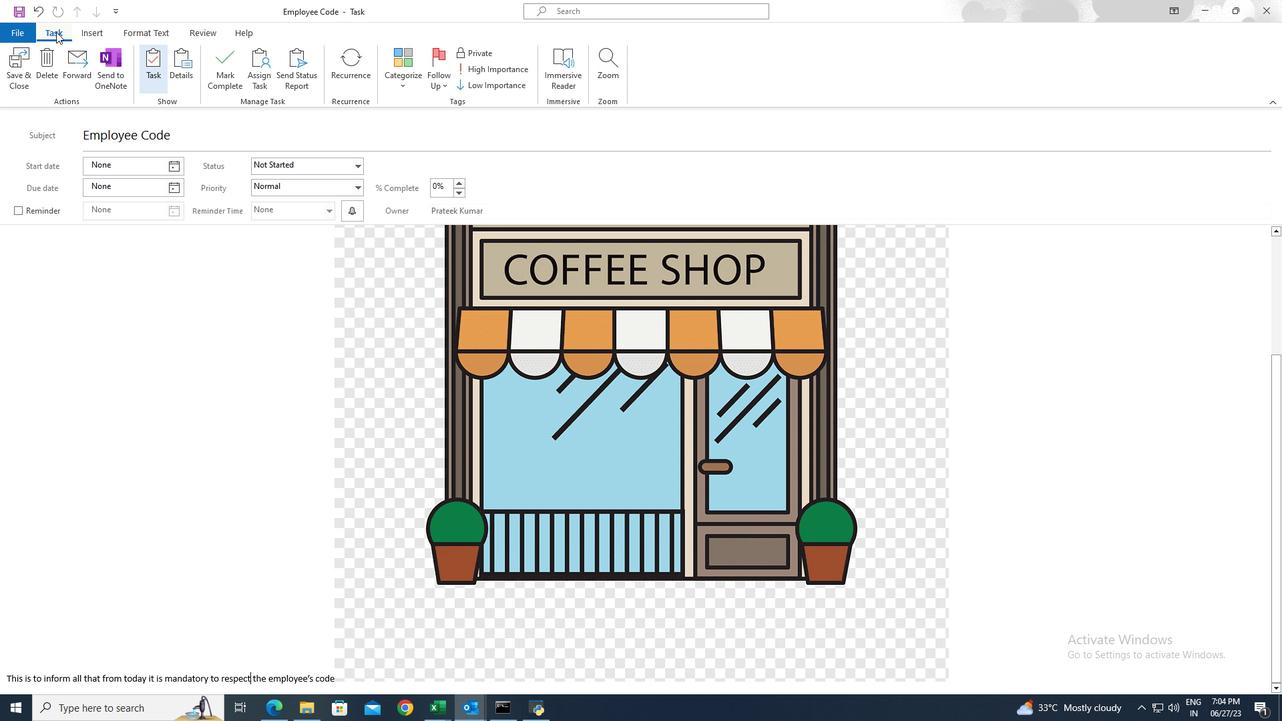 
Action: Mouse pressed left at (58, 32)
Screenshot: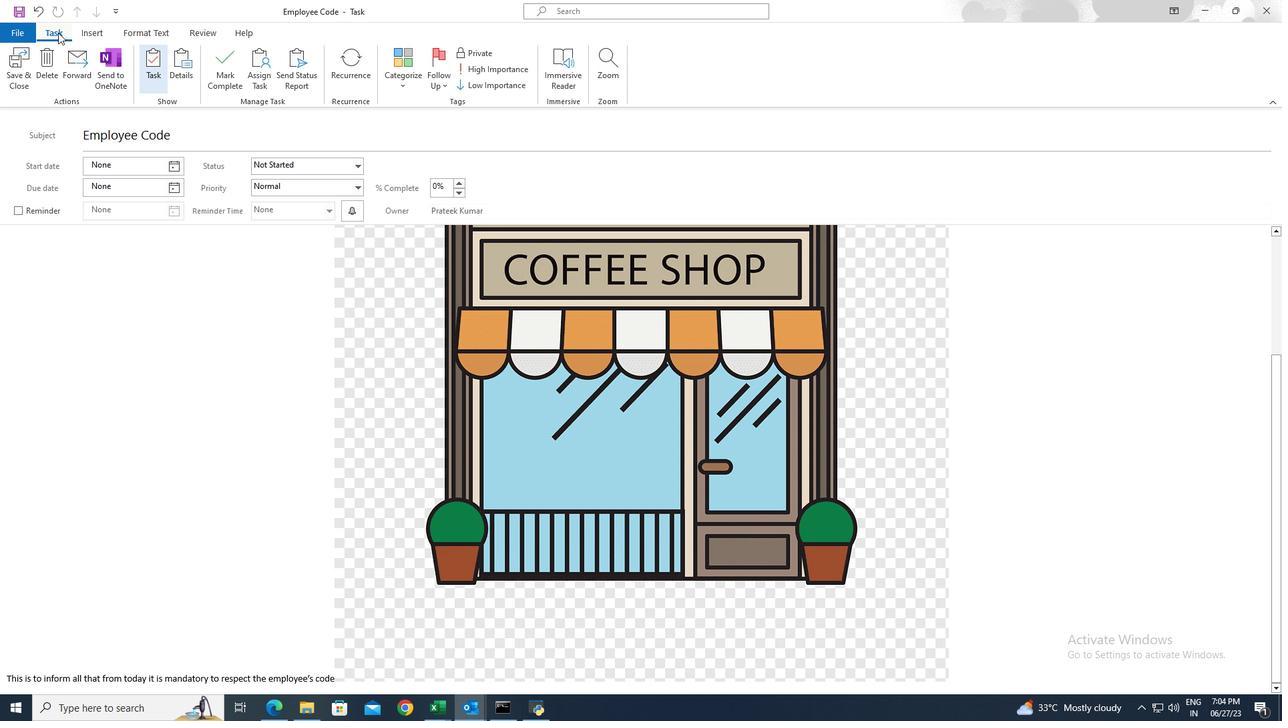 
Action: Mouse moved to (12, 58)
Screenshot: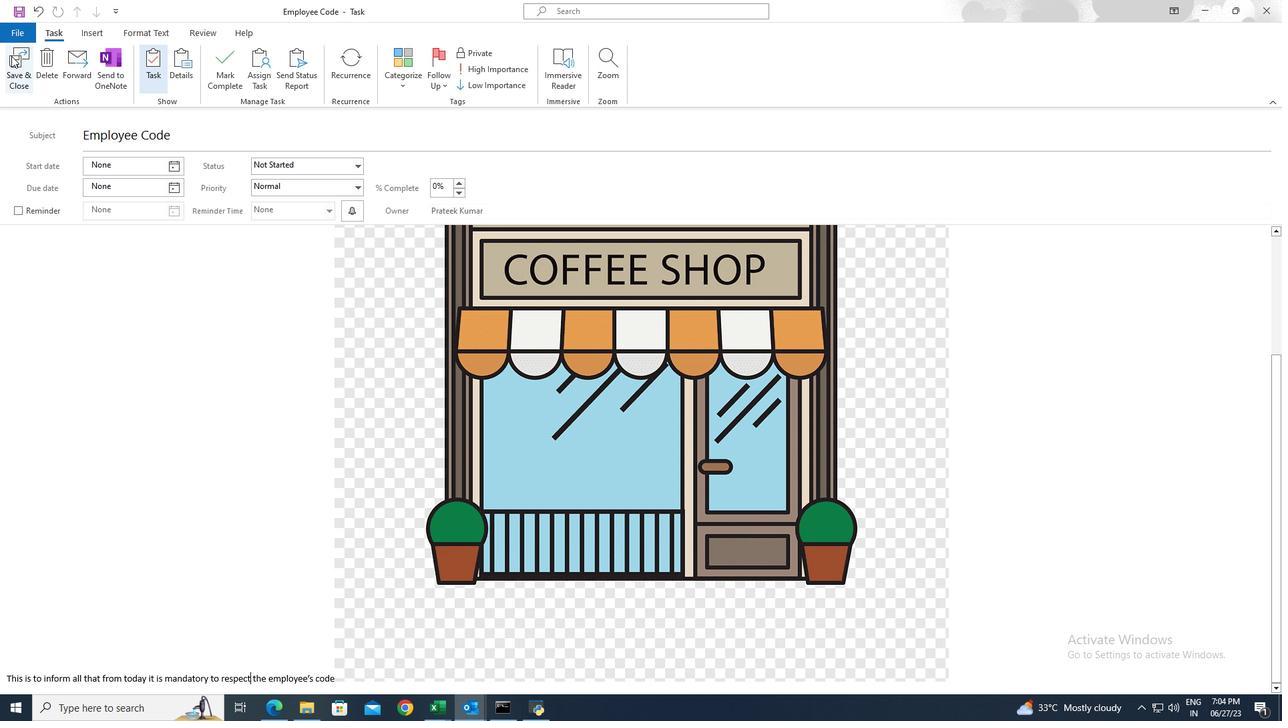 
Action: Mouse pressed left at (12, 58)
Screenshot: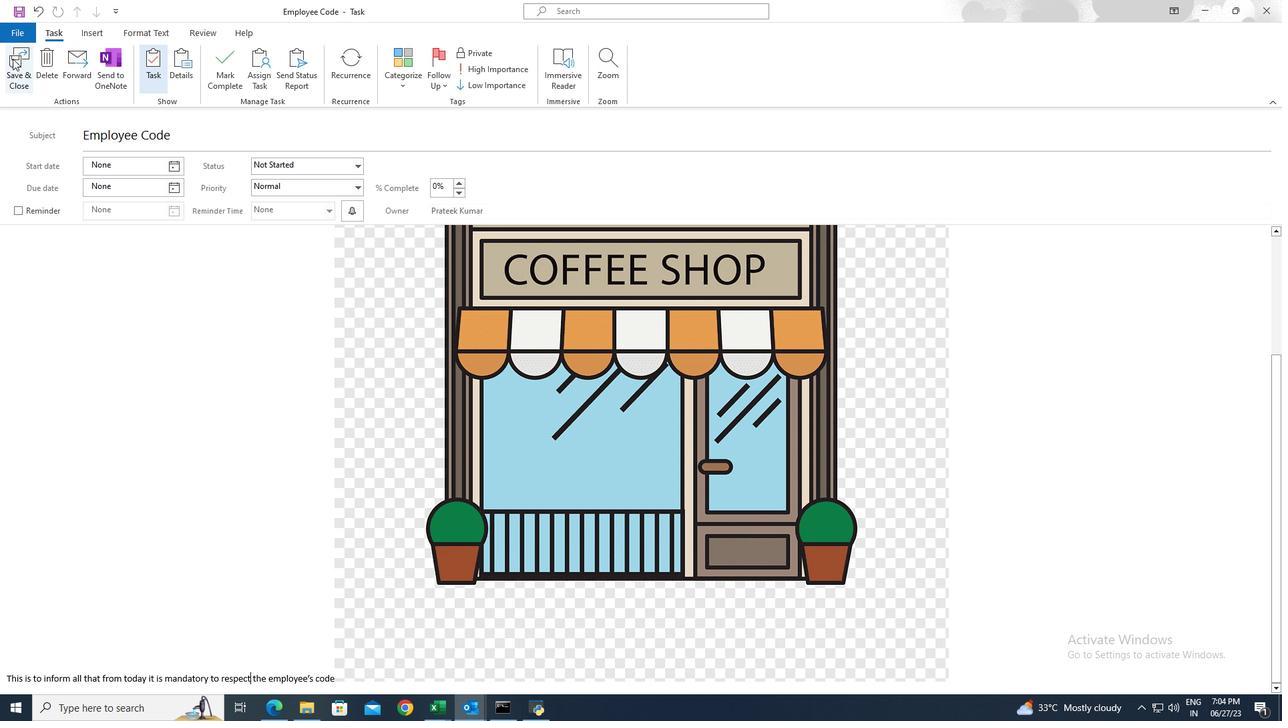 
Action: Mouse moved to (334, 434)
Screenshot: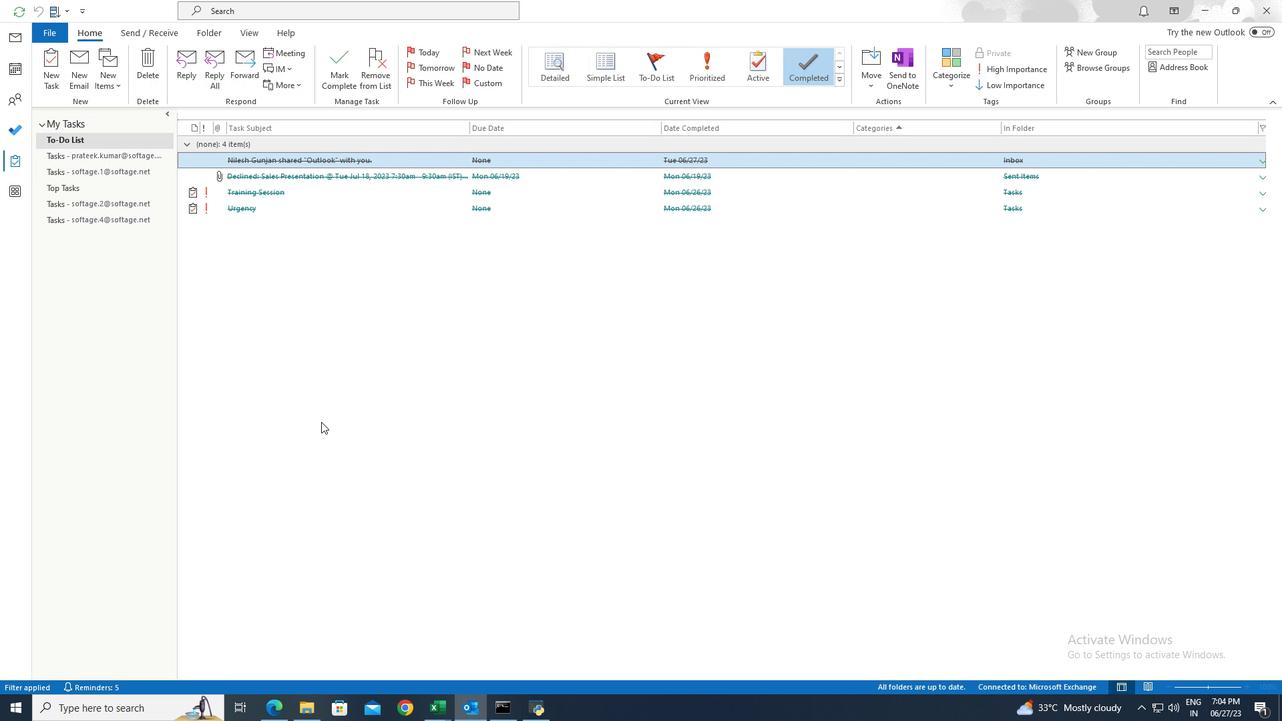 
